 Task: Add a signature Jerry Evans containing With gratitude and sincere wishes, Jerry Evans to email address softage.5@softage.net and add a label Student organizations
Action: Mouse moved to (1050, 61)
Screenshot: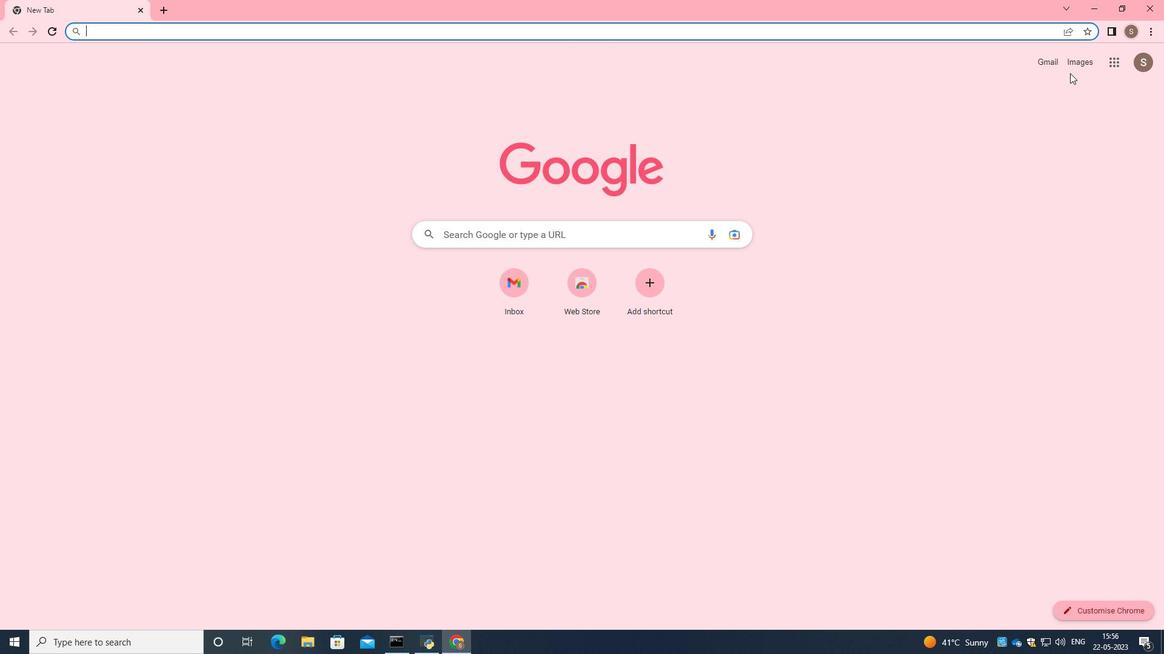 
Action: Mouse pressed left at (1050, 61)
Screenshot: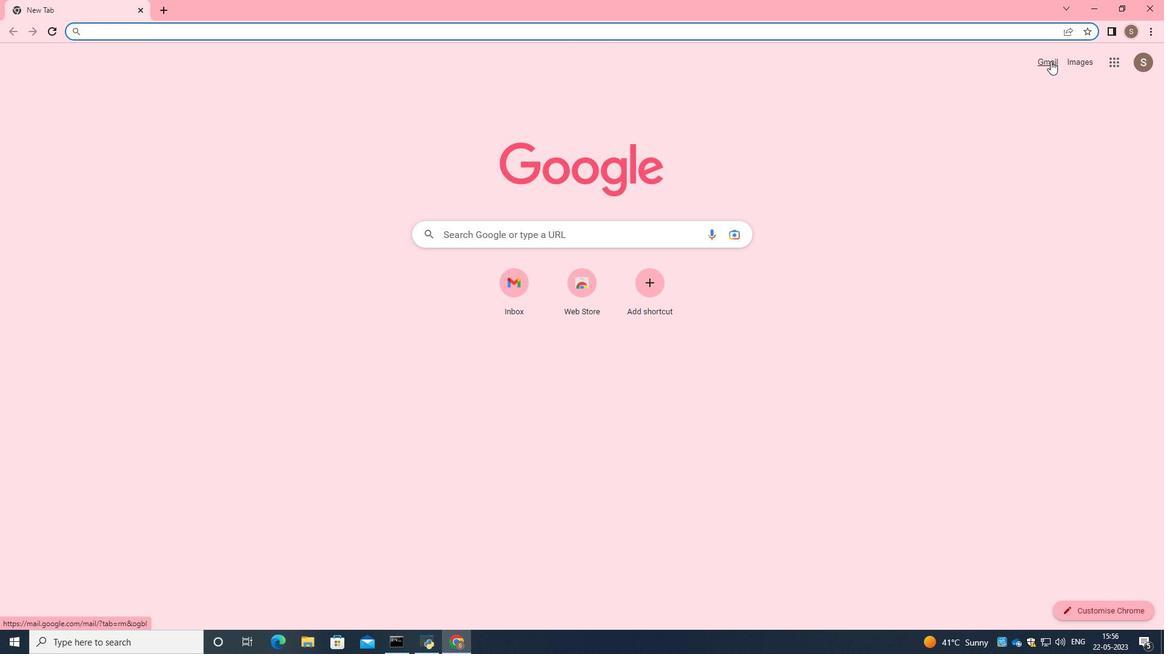 
Action: Mouse moved to (1024, 86)
Screenshot: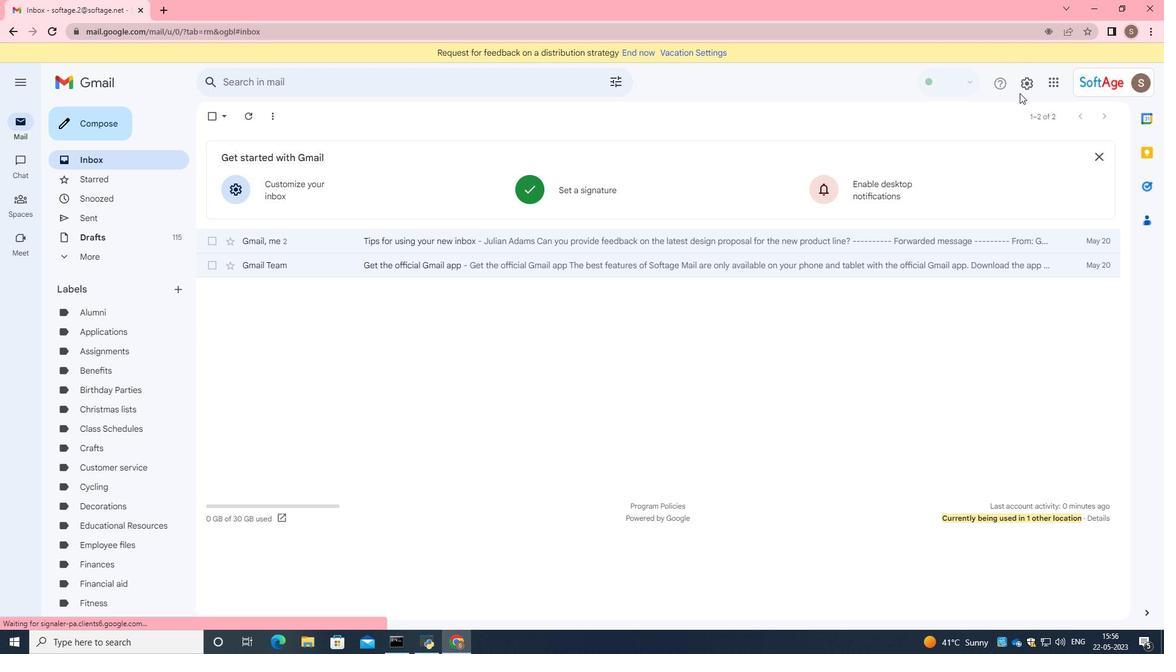 
Action: Mouse pressed left at (1024, 86)
Screenshot: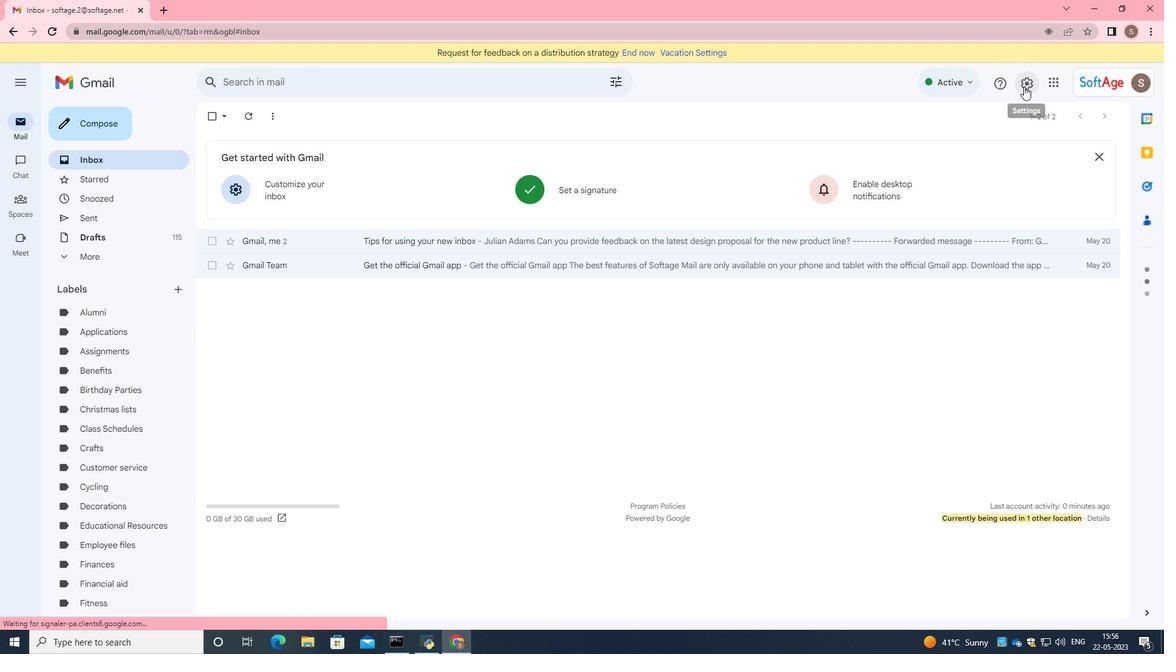 
Action: Mouse moved to (1008, 147)
Screenshot: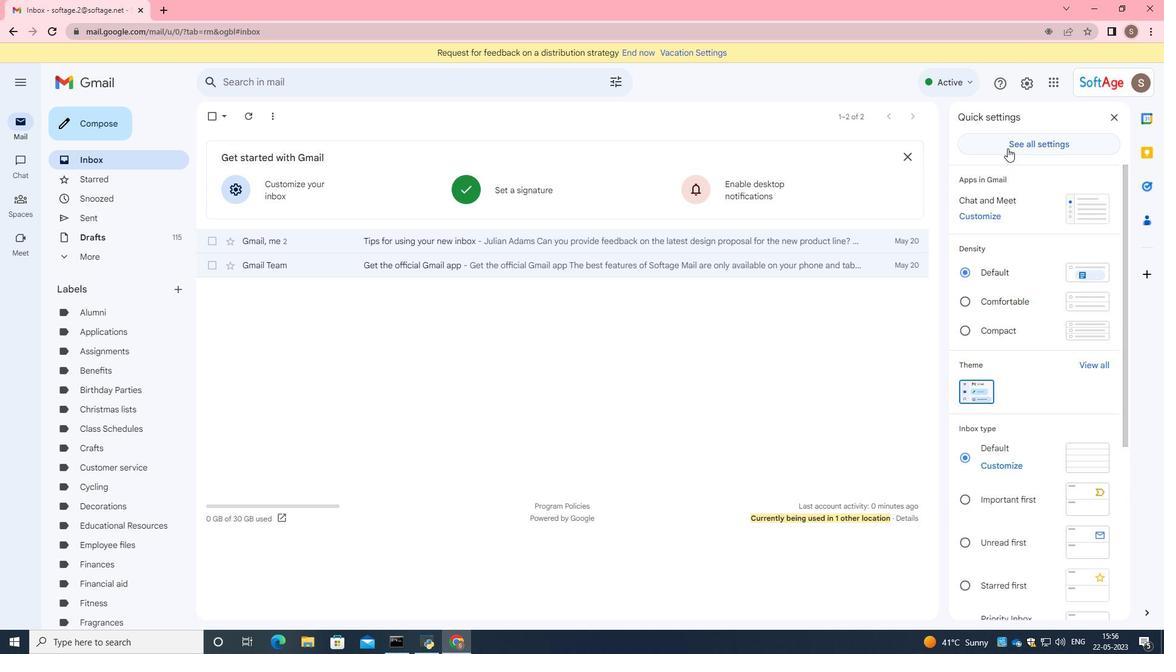 
Action: Mouse pressed left at (1008, 147)
Screenshot: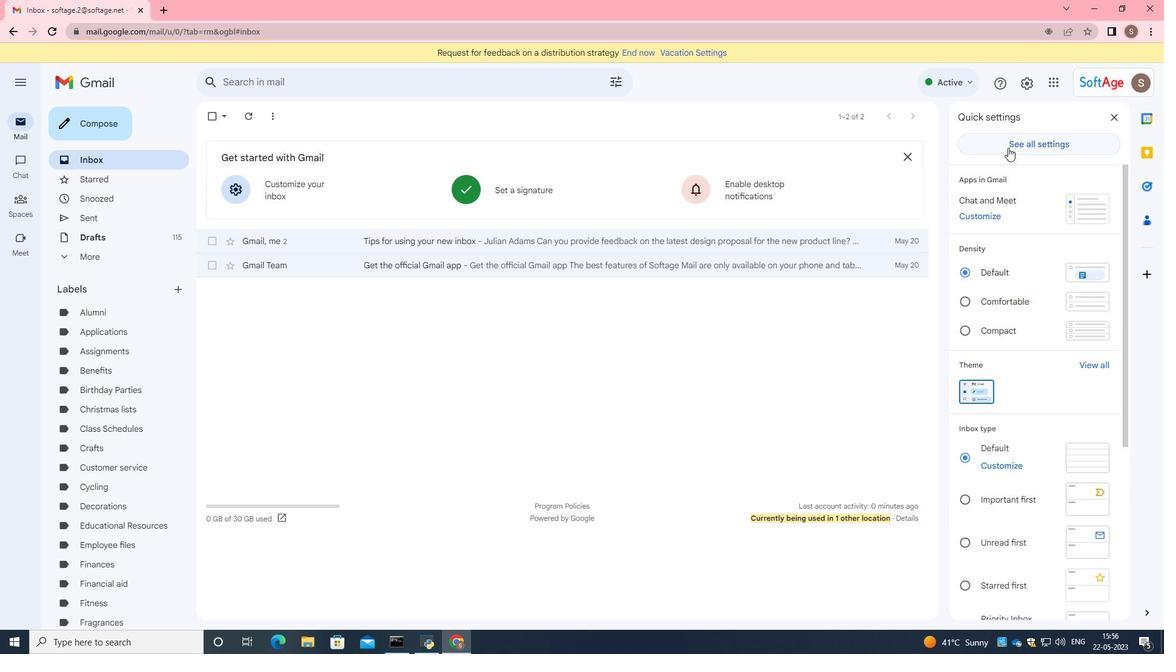 
Action: Mouse moved to (612, 265)
Screenshot: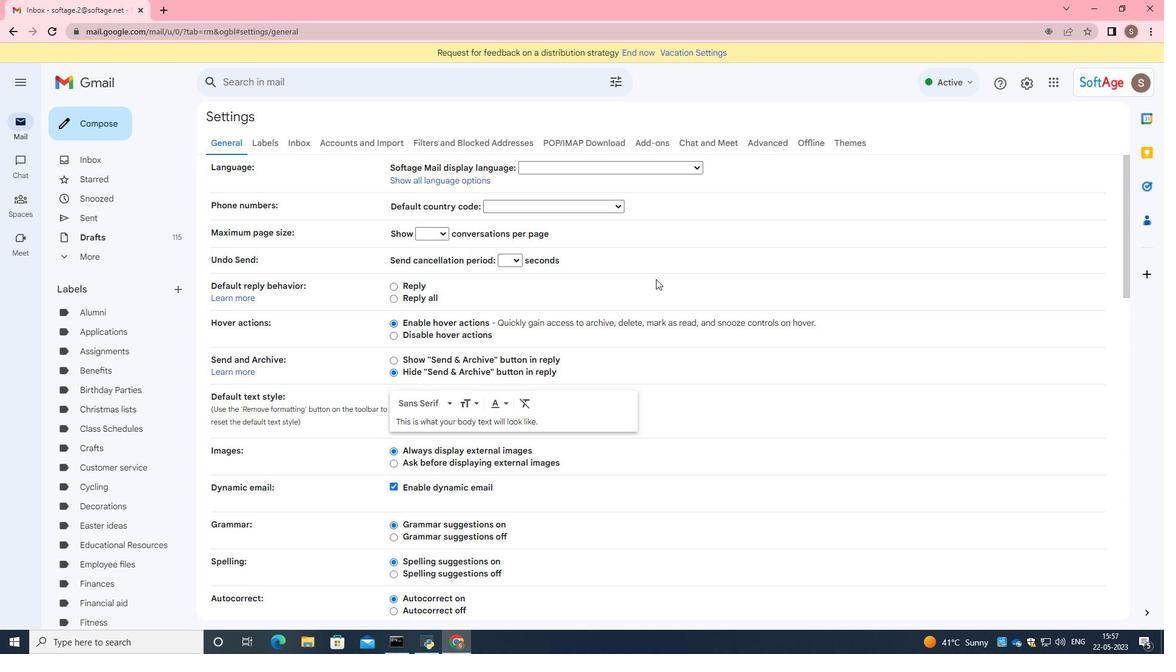 
Action: Mouse scrolled (612, 264) with delta (0, 0)
Screenshot: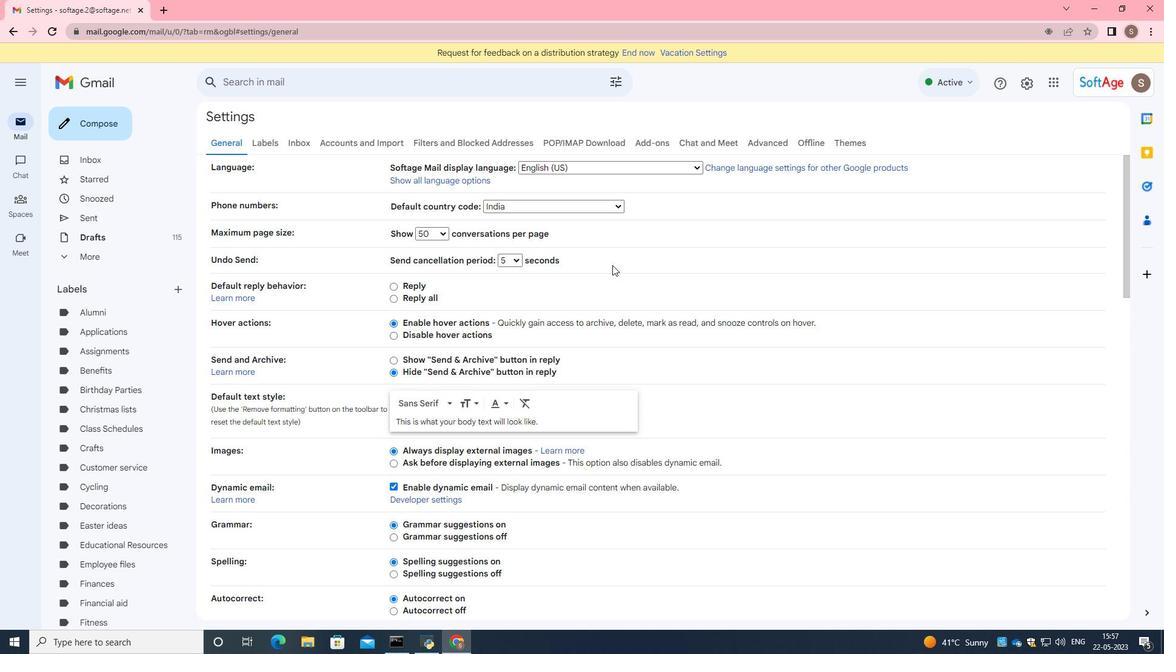 
Action: Mouse scrolled (612, 264) with delta (0, 0)
Screenshot: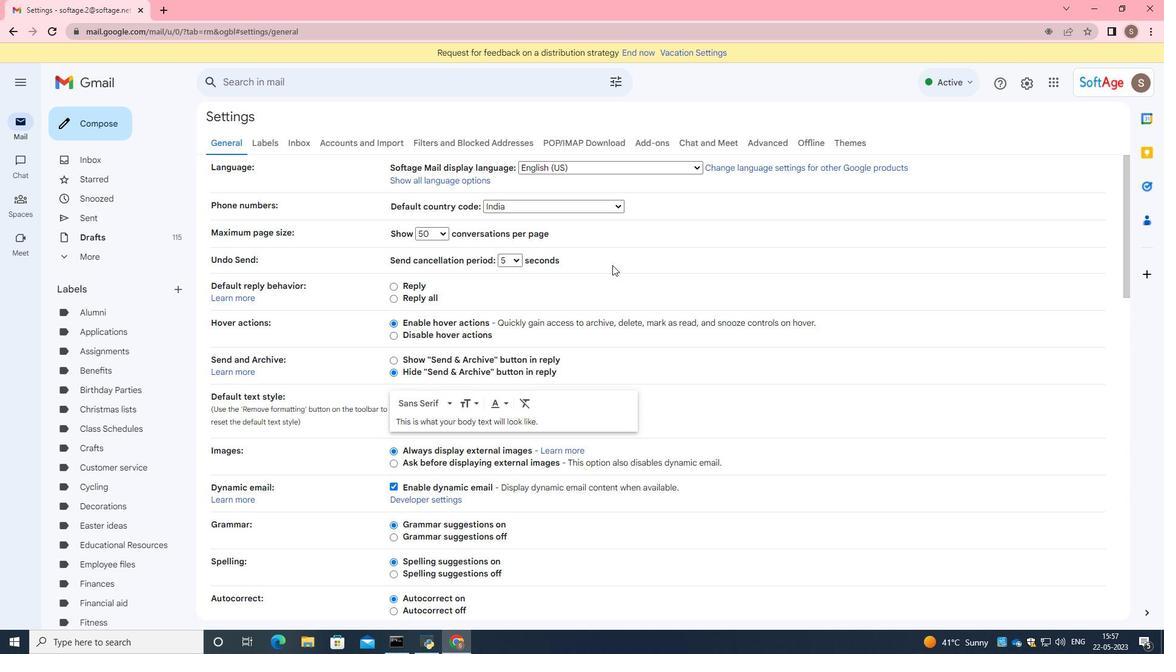 
Action: Mouse scrolled (612, 264) with delta (0, 0)
Screenshot: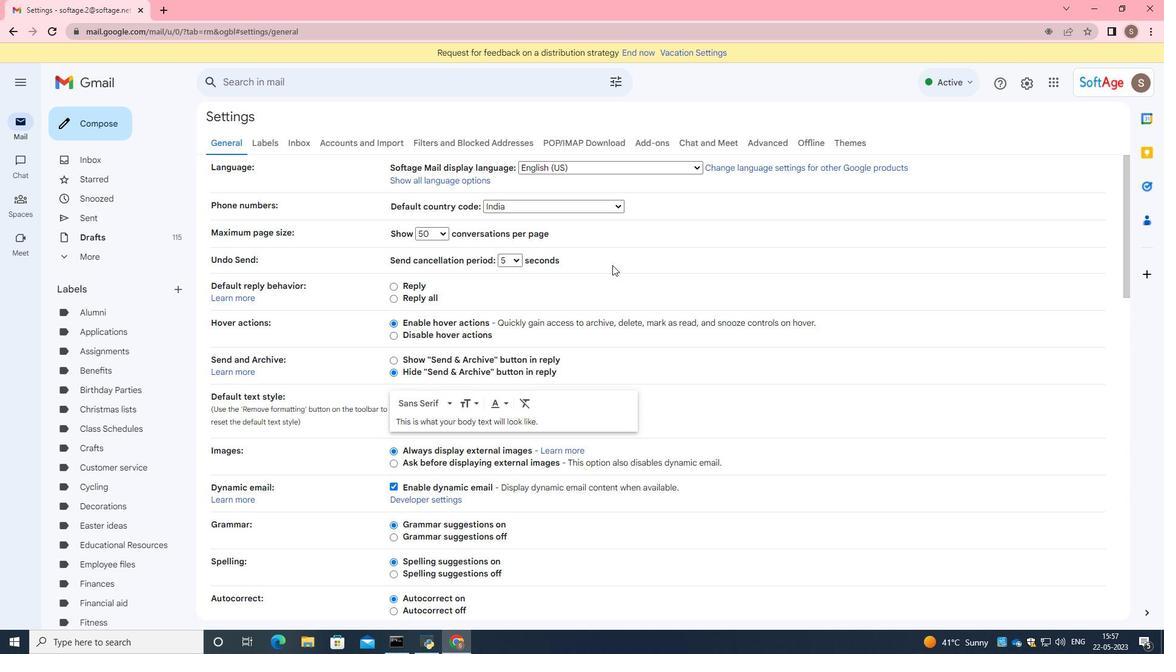 
Action: Mouse moved to (612, 264)
Screenshot: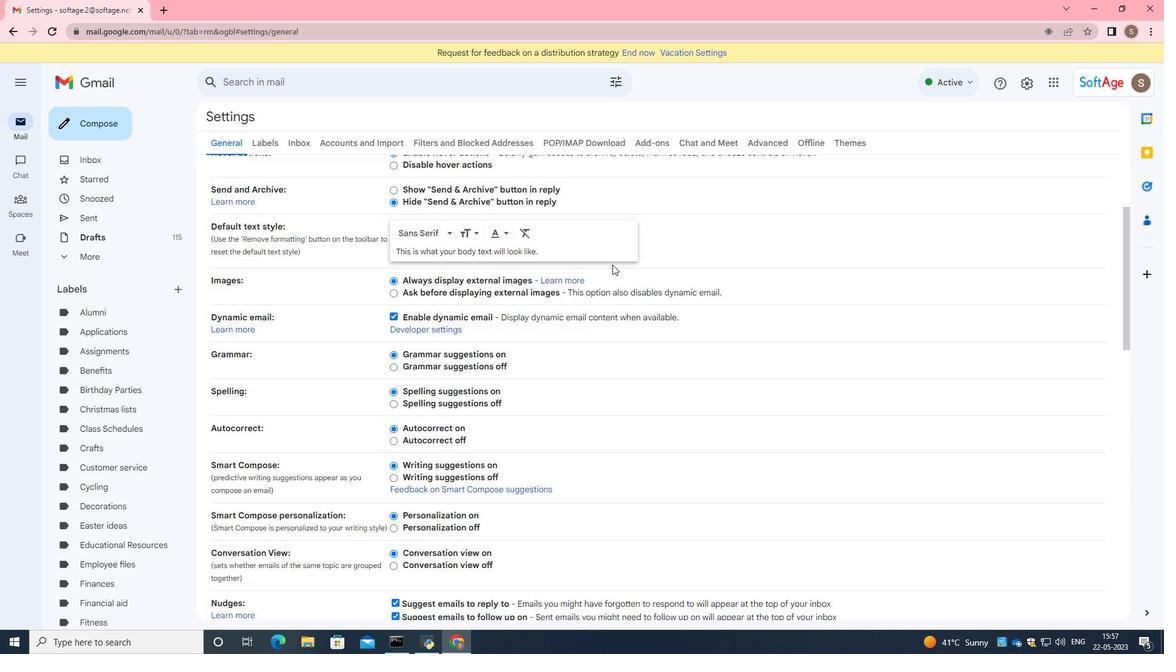
Action: Mouse scrolled (612, 264) with delta (0, 0)
Screenshot: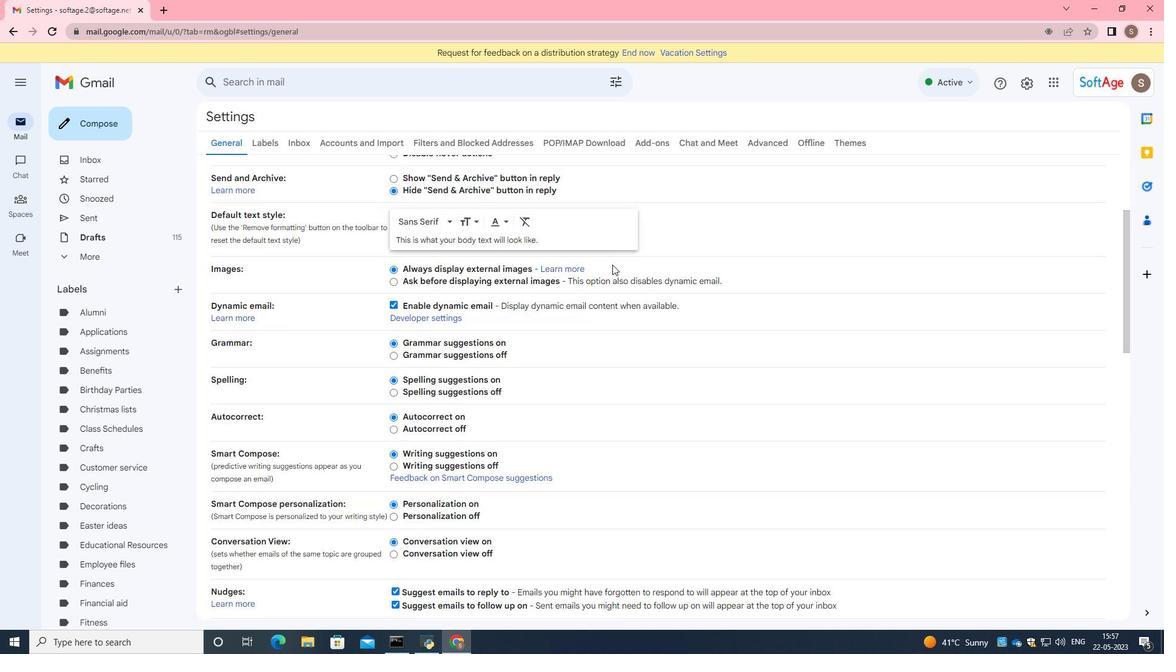 
Action: Mouse scrolled (612, 264) with delta (0, 0)
Screenshot: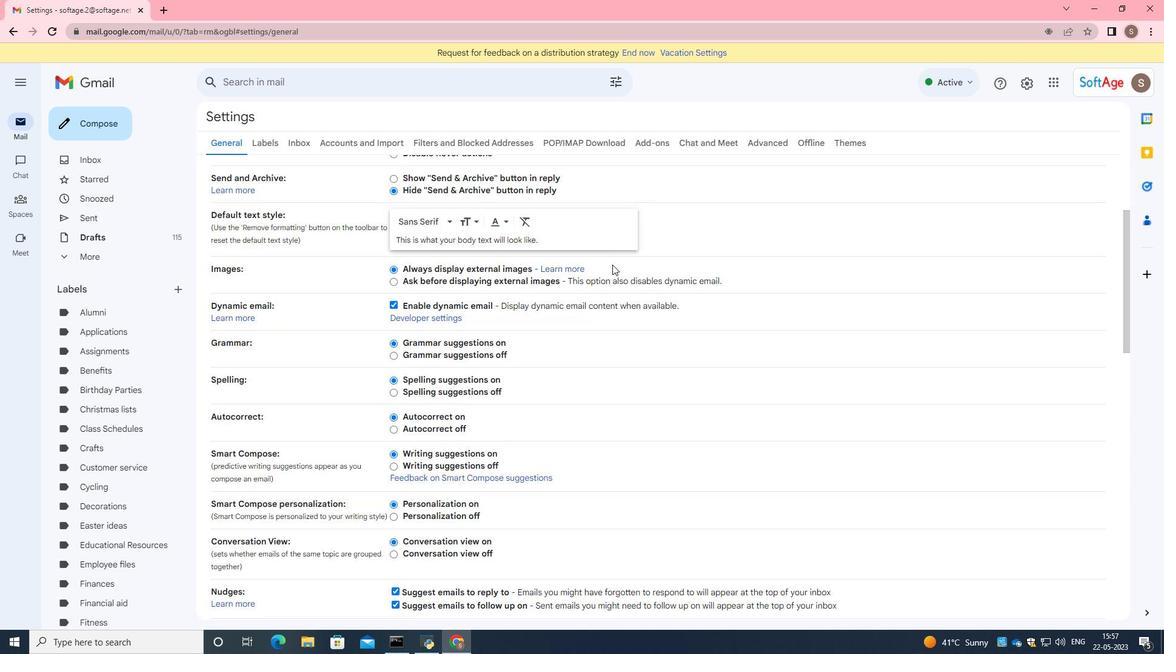 
Action: Mouse scrolled (612, 264) with delta (0, 0)
Screenshot: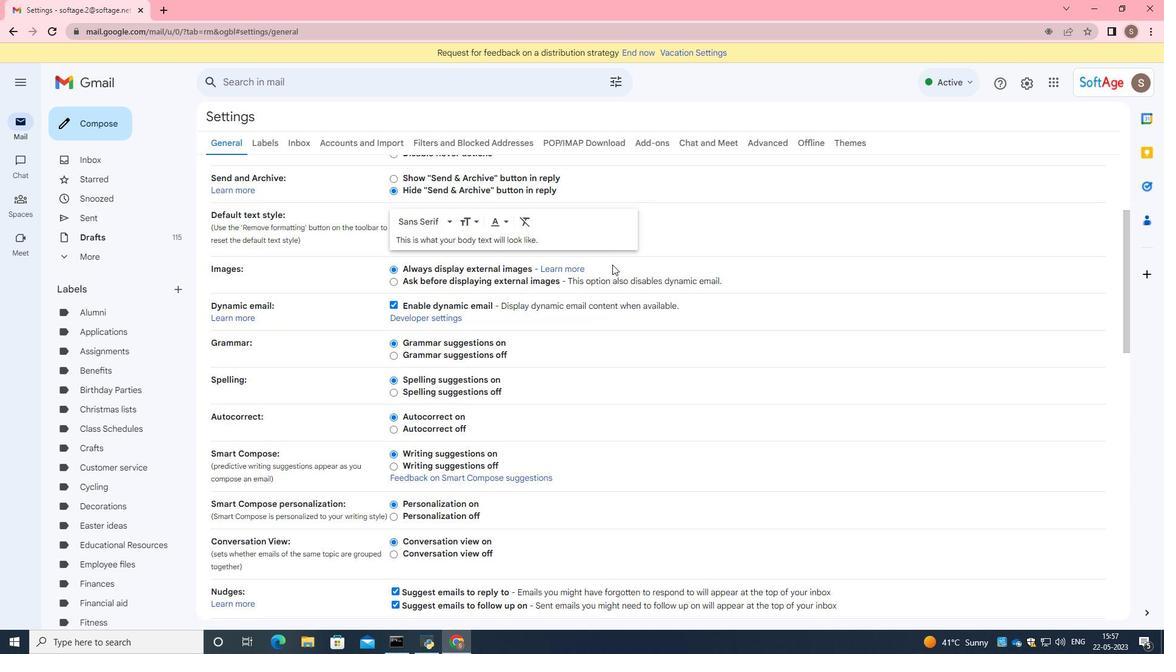 
Action: Mouse scrolled (612, 264) with delta (0, 0)
Screenshot: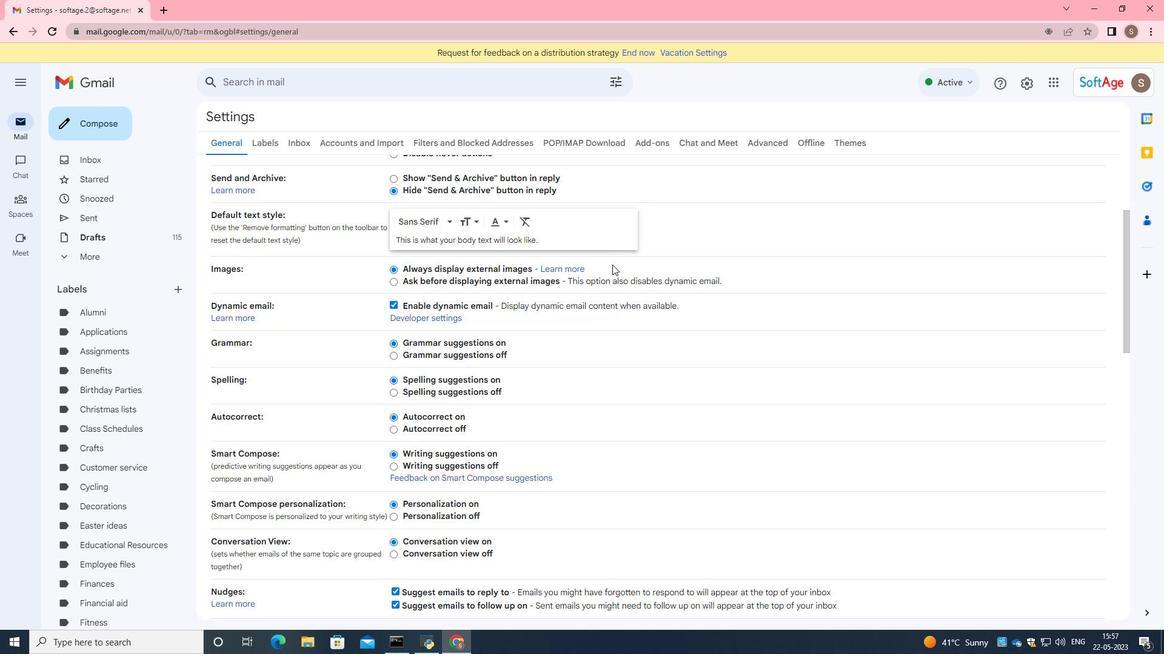 
Action: Mouse scrolled (612, 264) with delta (0, 0)
Screenshot: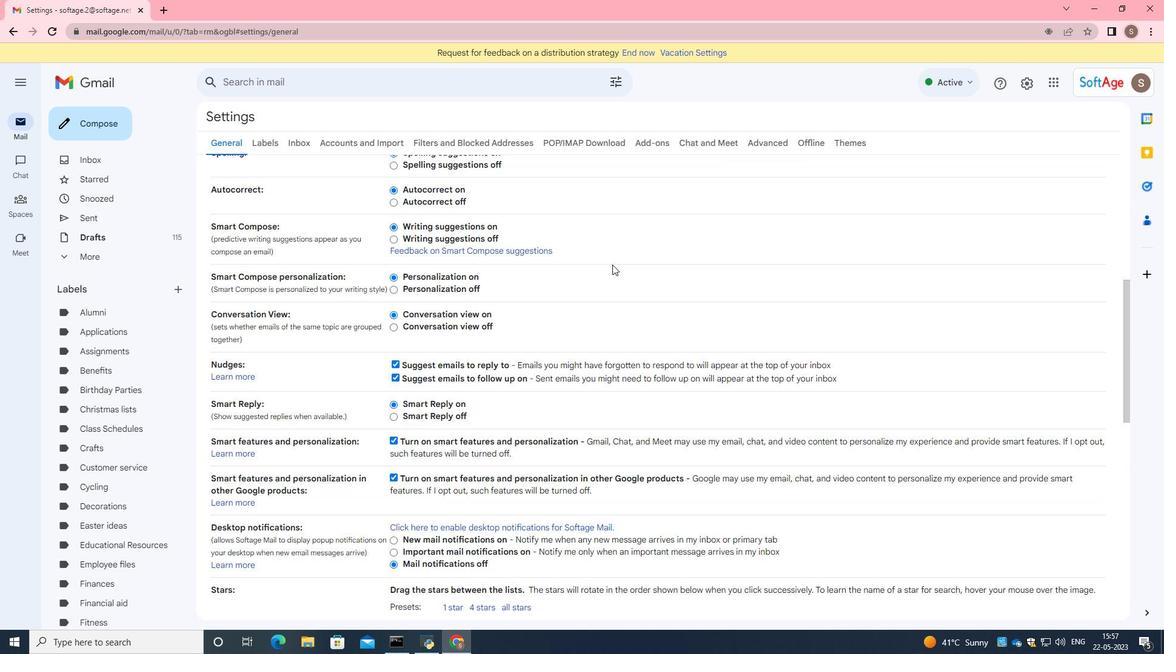 
Action: Mouse moved to (612, 264)
Screenshot: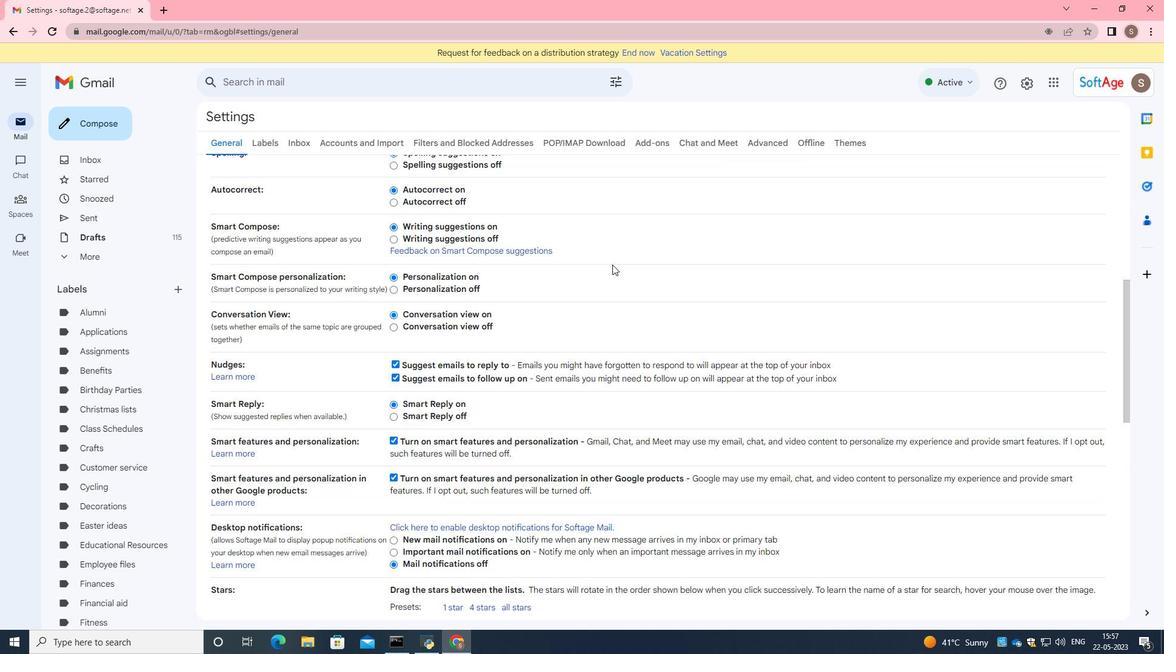 
Action: Mouse scrolled (612, 264) with delta (0, 0)
Screenshot: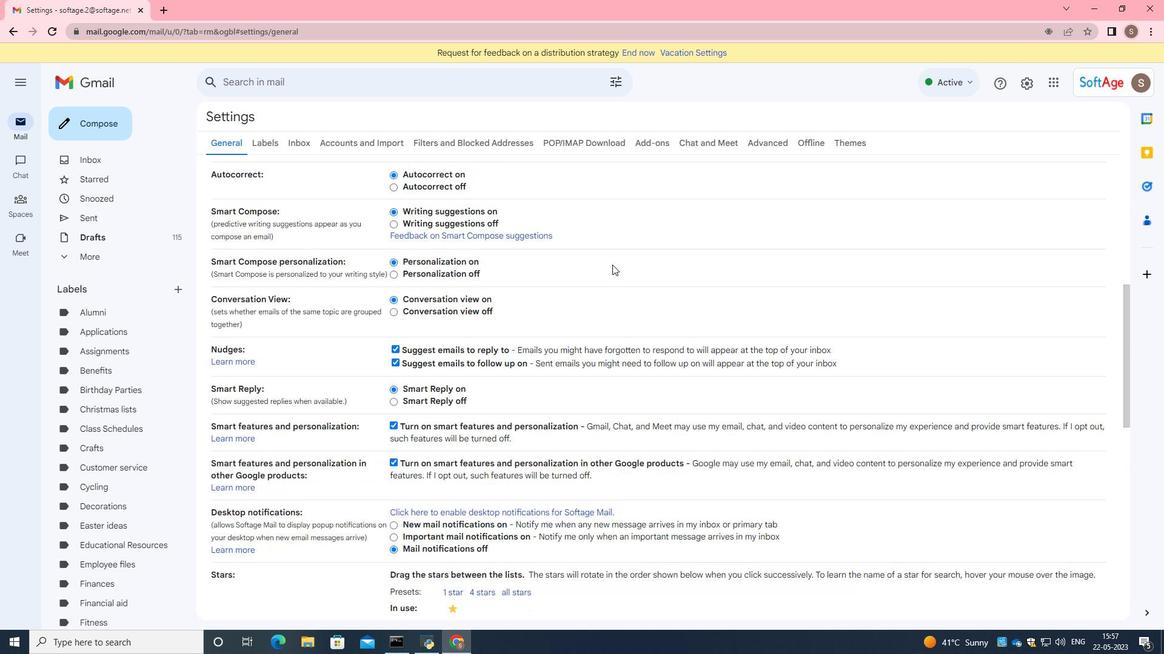 
Action: Mouse moved to (612, 266)
Screenshot: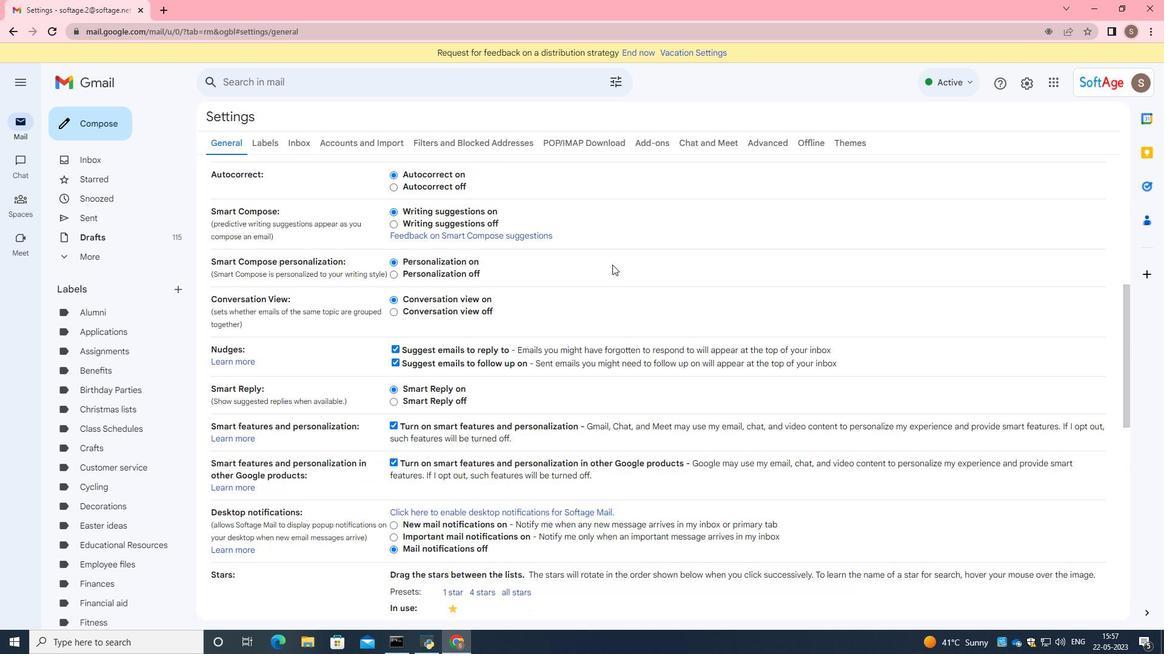 
Action: Mouse scrolled (612, 265) with delta (0, 0)
Screenshot: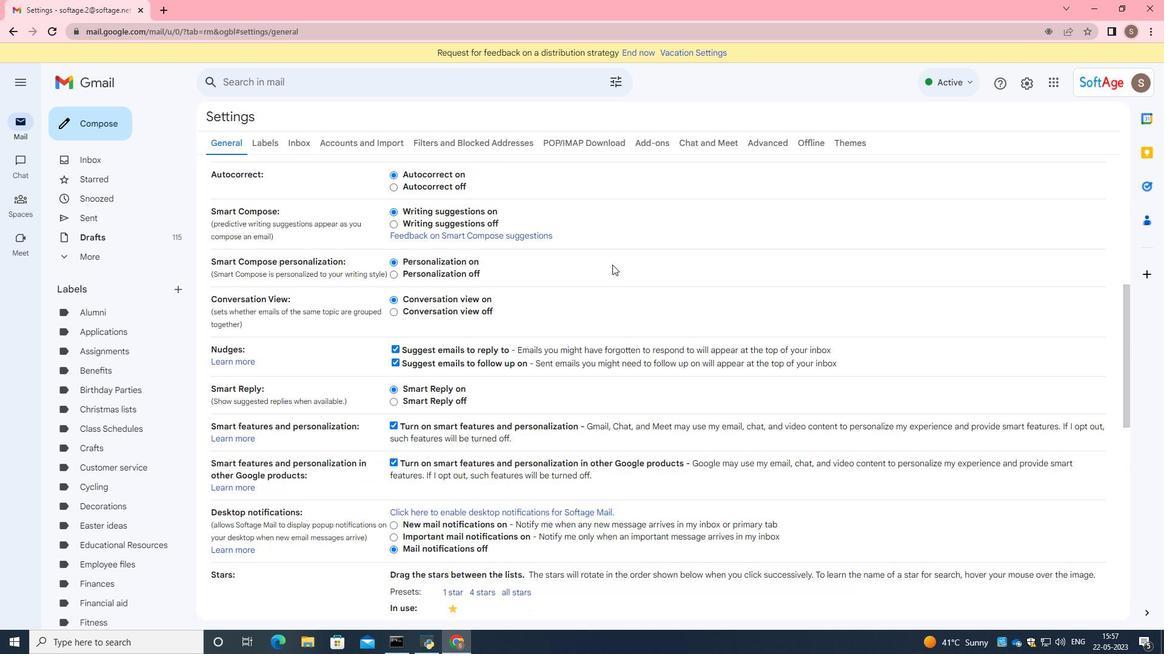 
Action: Mouse moved to (612, 266)
Screenshot: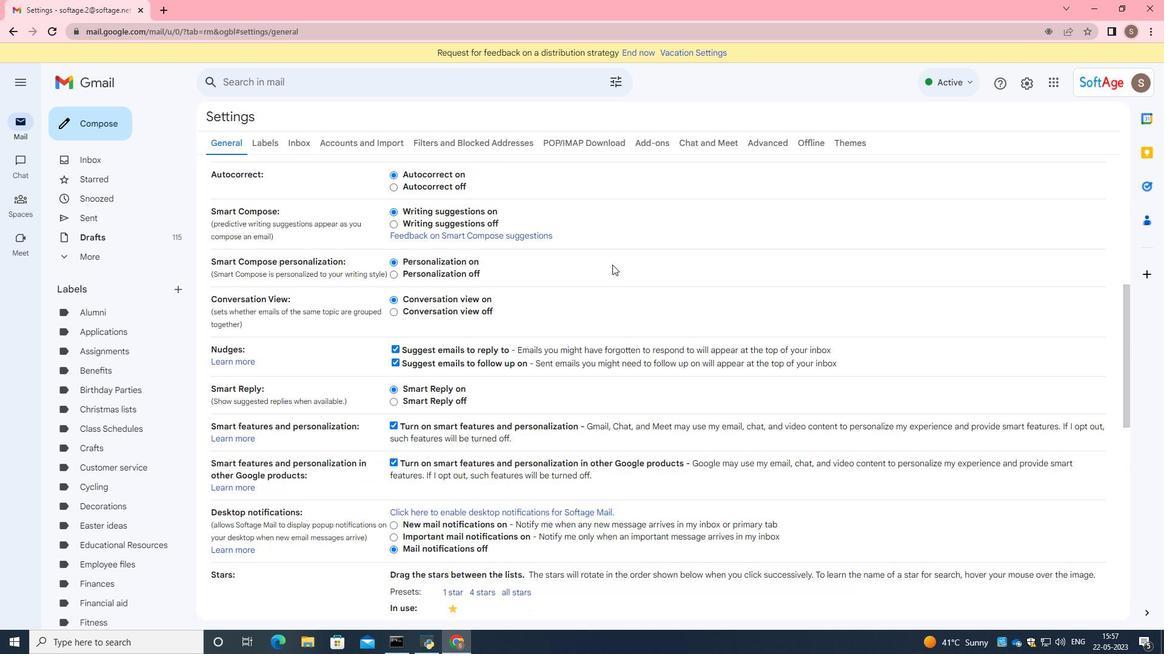 
Action: Mouse scrolled (612, 265) with delta (0, 0)
Screenshot: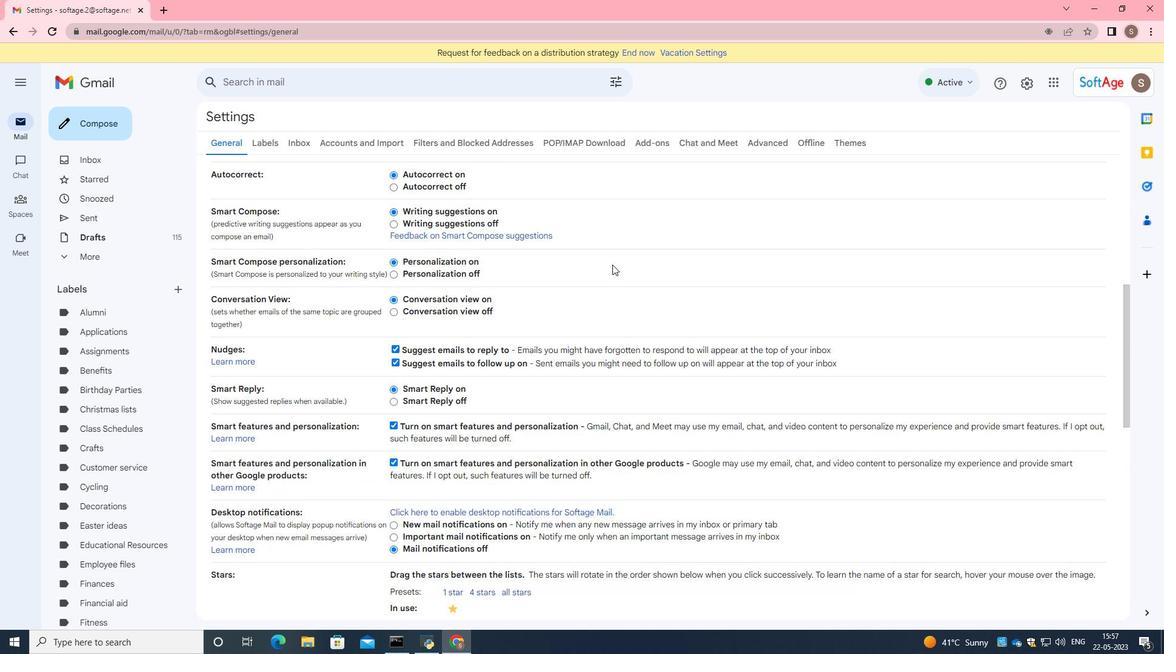 
Action: Mouse scrolled (612, 265) with delta (0, 0)
Screenshot: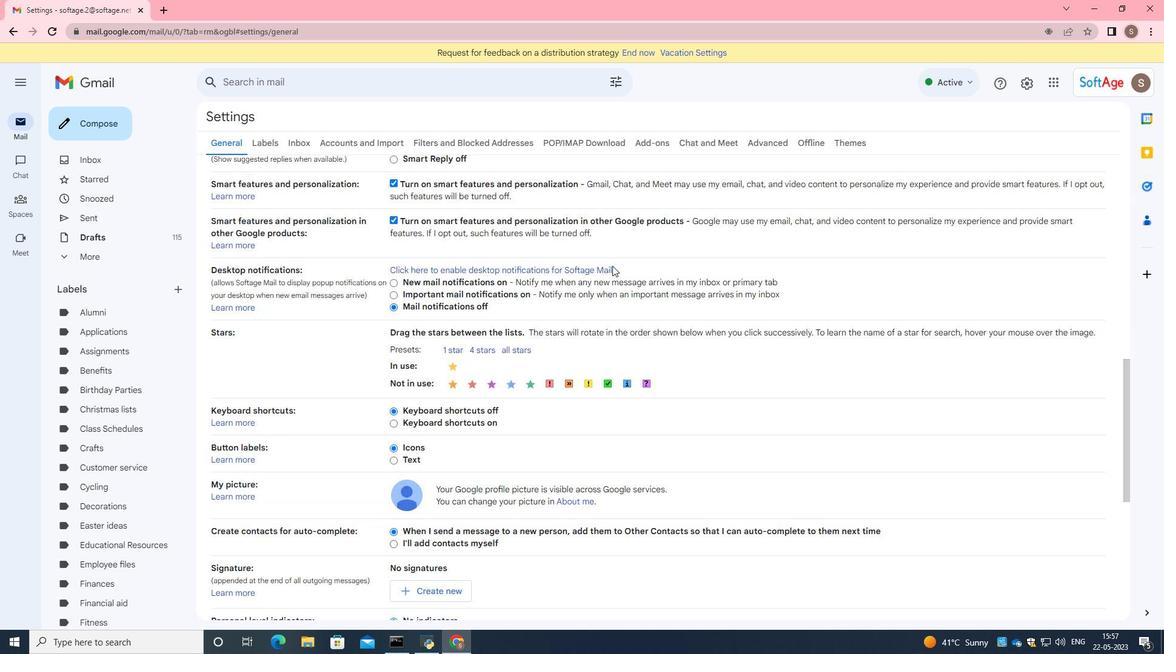 
Action: Mouse scrolled (612, 265) with delta (0, 0)
Screenshot: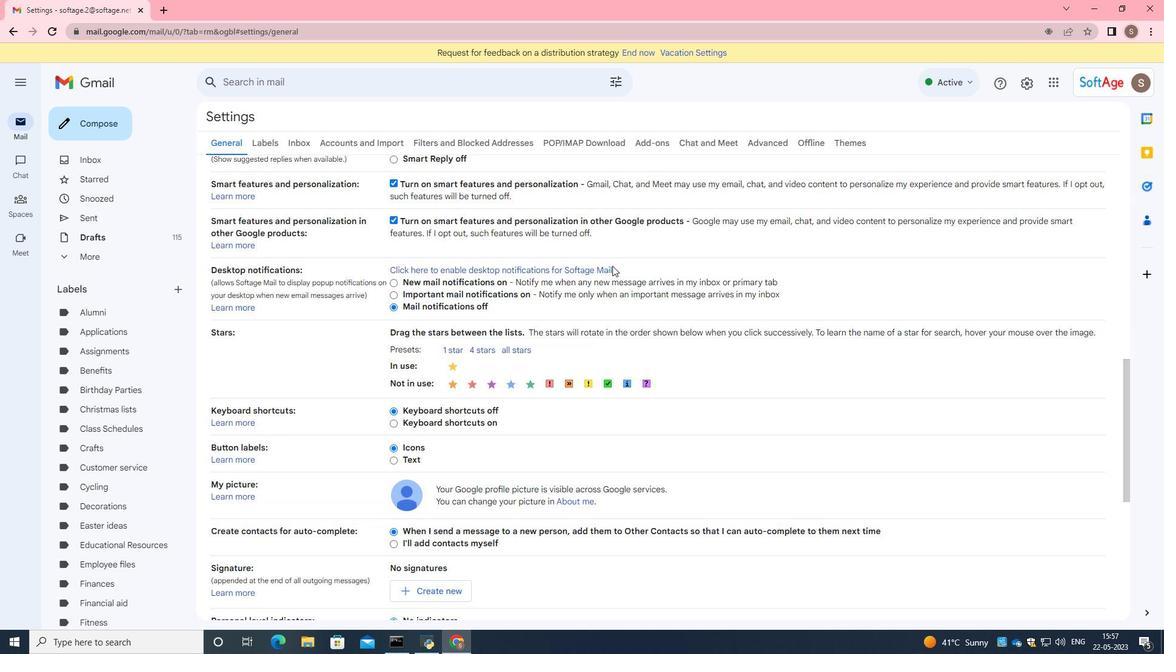 
Action: Mouse scrolled (612, 265) with delta (0, 0)
Screenshot: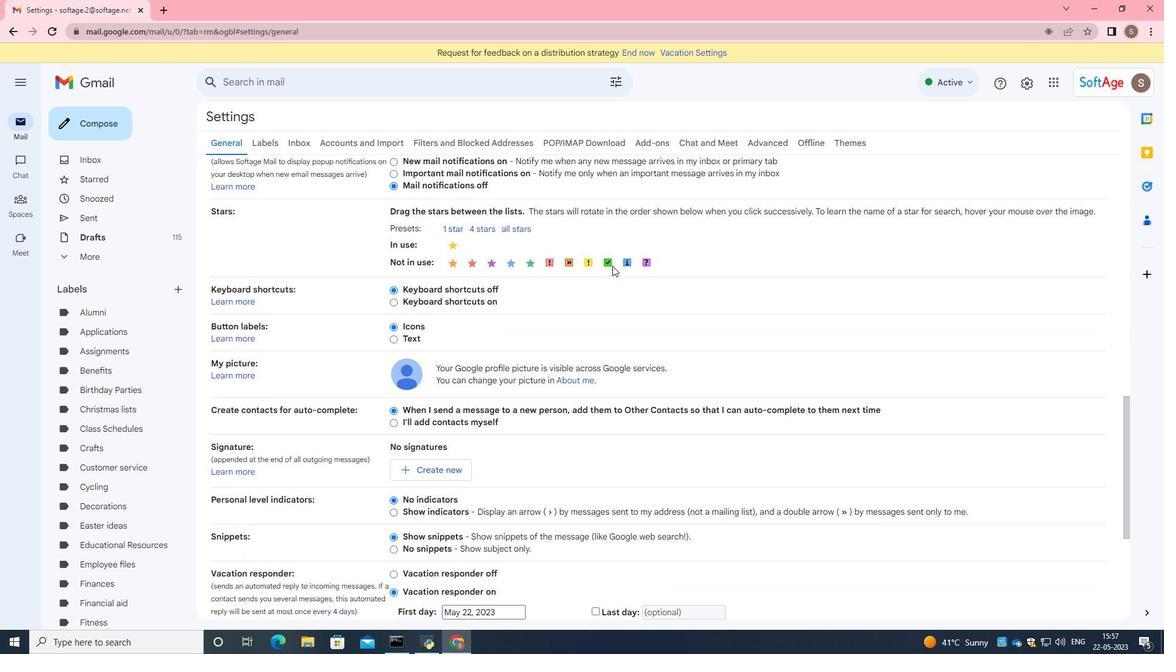 
Action: Mouse moved to (419, 413)
Screenshot: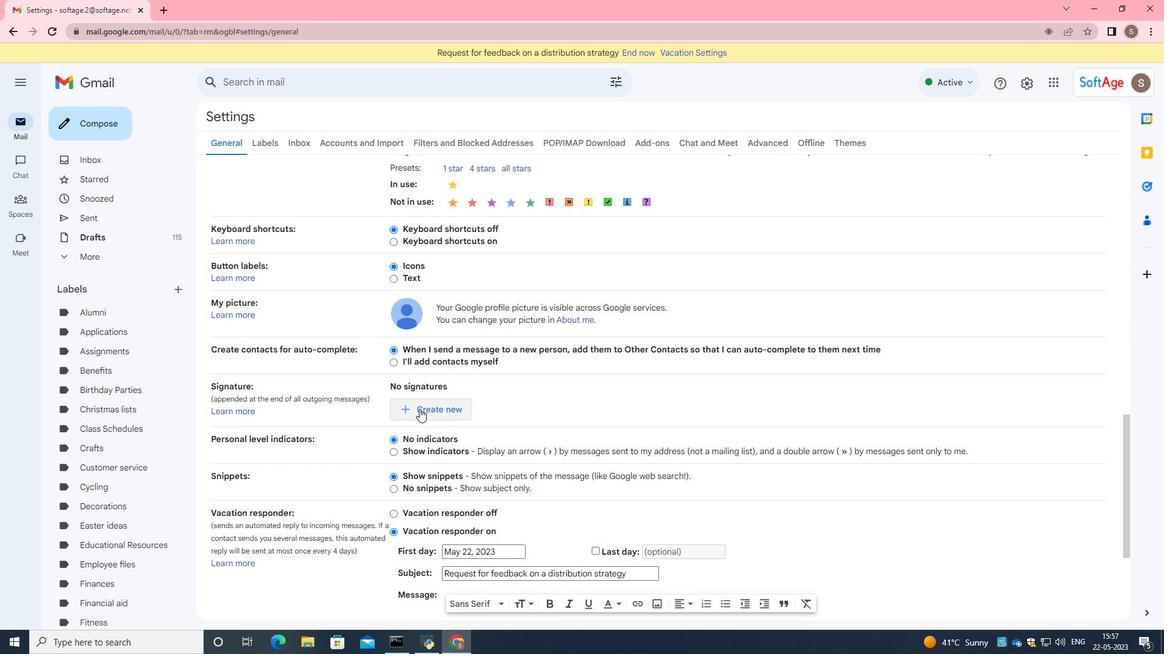 
Action: Mouse pressed left at (419, 413)
Screenshot: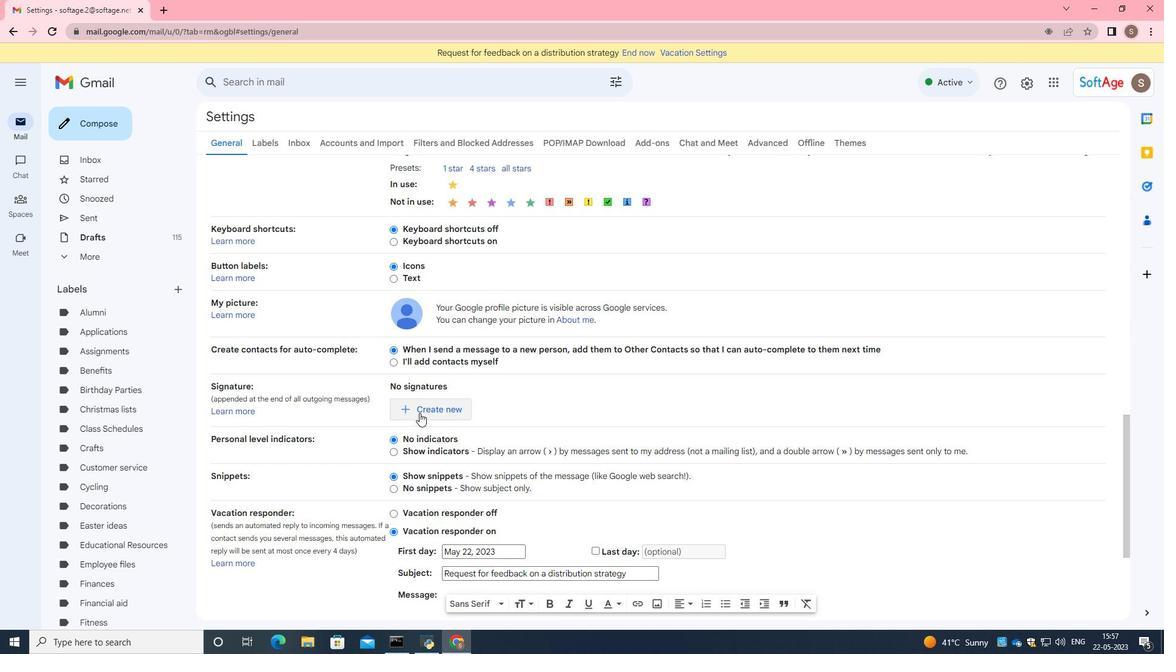 
Action: Mouse moved to (515, 329)
Screenshot: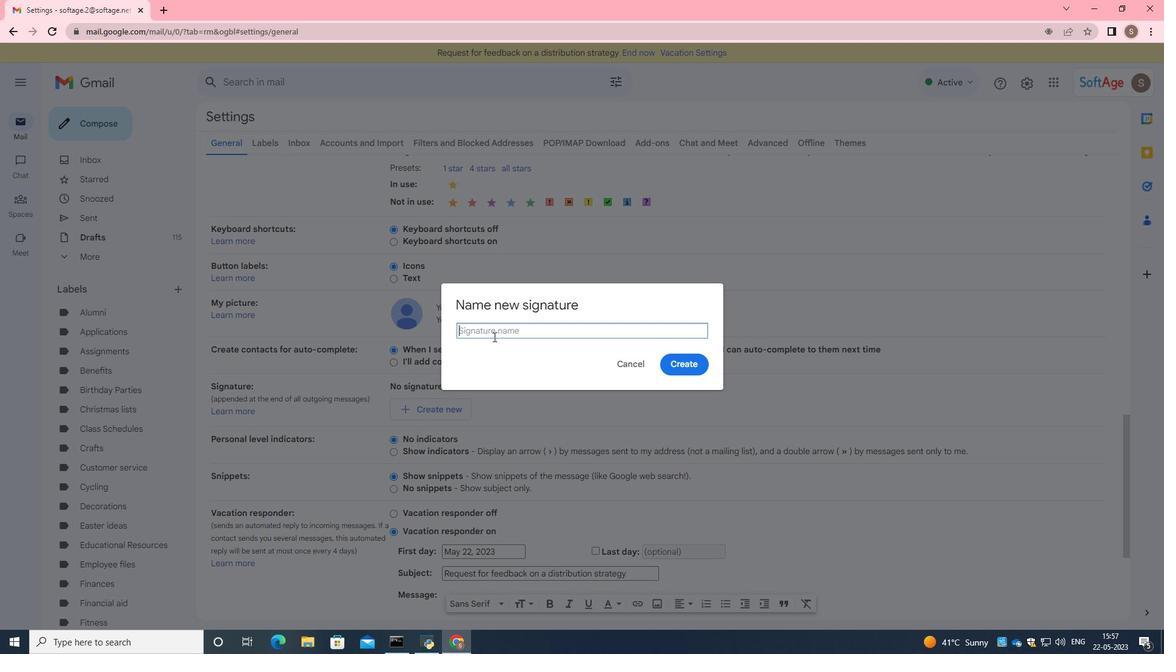 
Action: Key pressed <Key.caps_lock>J<Key.caps_lock>erry<Key.space><Key.caps_lock>E<Key.caps_lock>vans
Screenshot: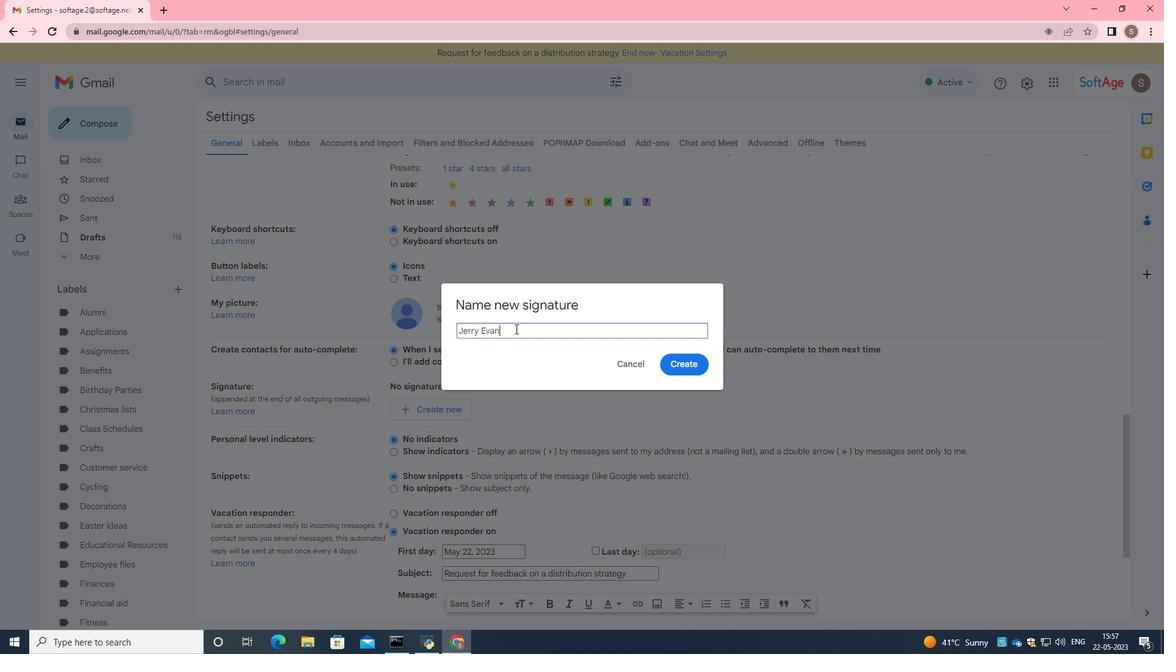 
Action: Mouse moved to (674, 369)
Screenshot: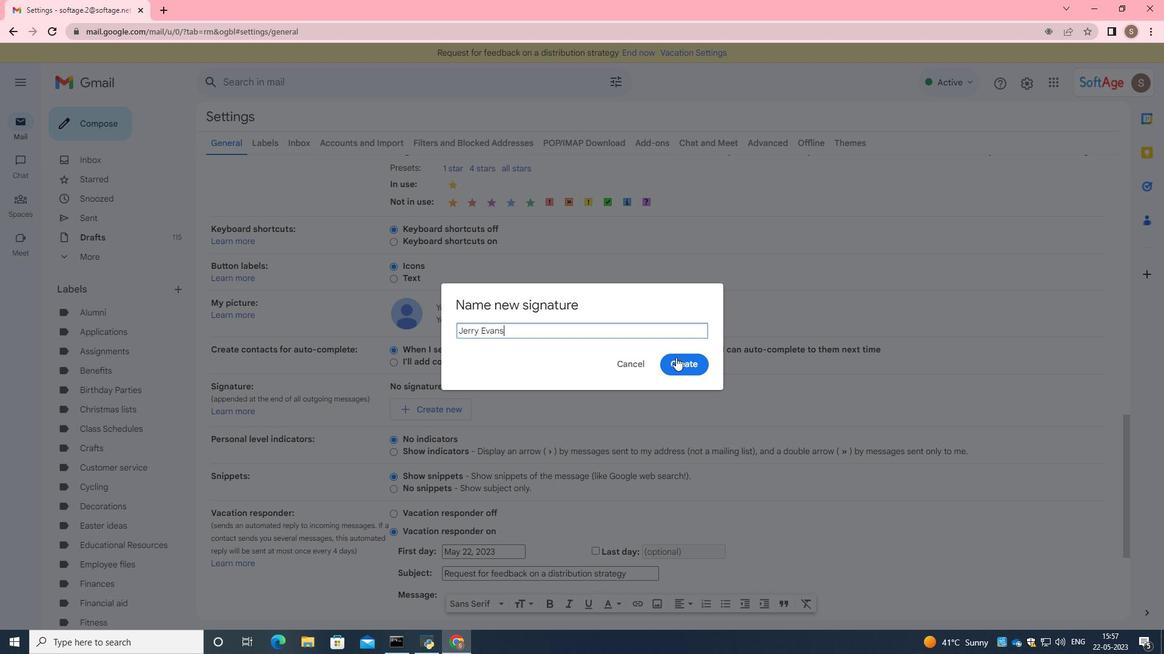 
Action: Mouse pressed left at (674, 369)
Screenshot: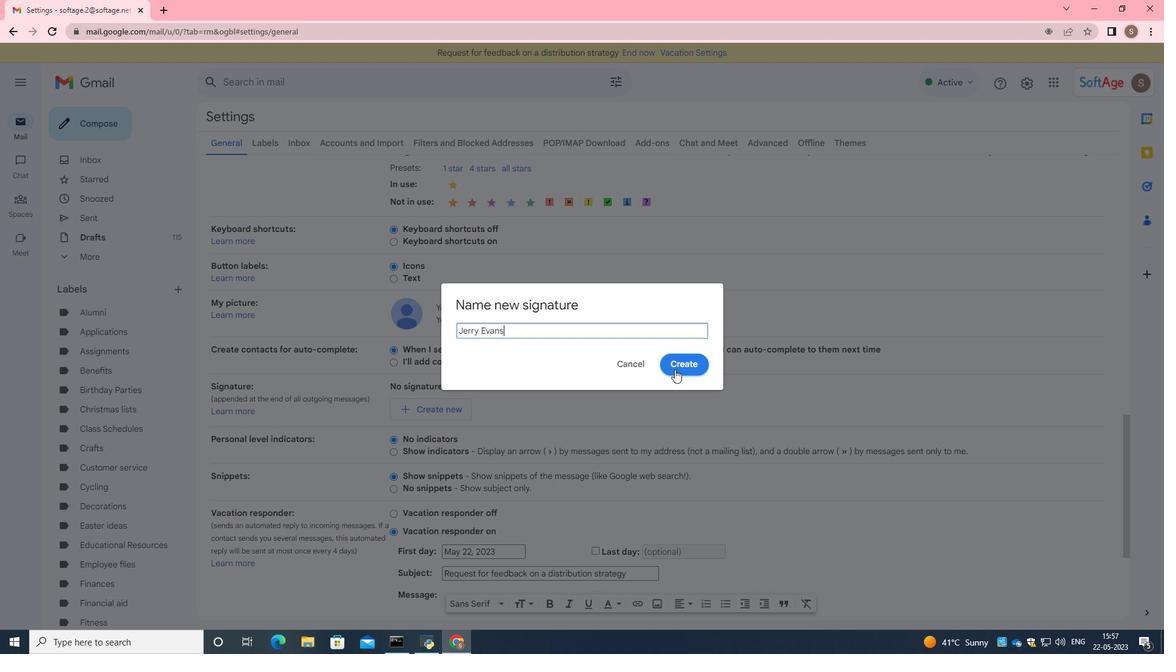 
Action: Mouse moved to (576, 406)
Screenshot: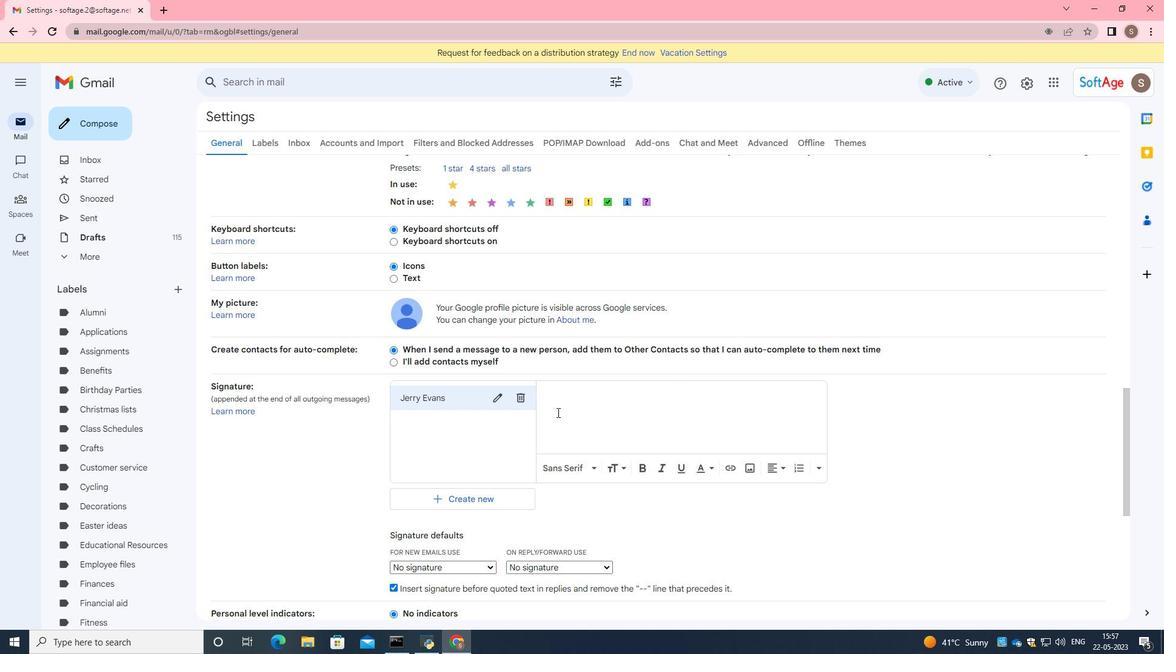 
Action: Mouse pressed left at (576, 406)
Screenshot: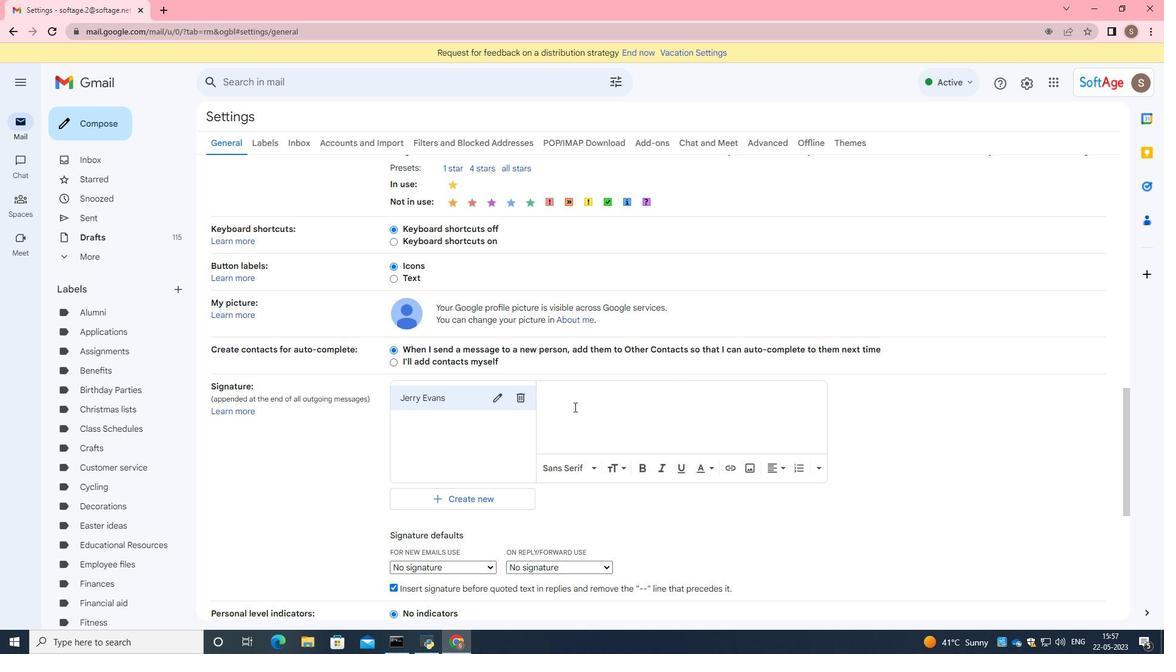 
Action: Key pressed gratitude<Key.space>and<Key.space>sins<Key.backspace>cere<Key.space><Key.caps_lock><Key.caps_lock>wishes,<Key.enter><Key.caps_lock>J<Key.caps_lock>erry<Key.space><Key.caps_lock>E<Key.caps_lock>vans
Screenshot: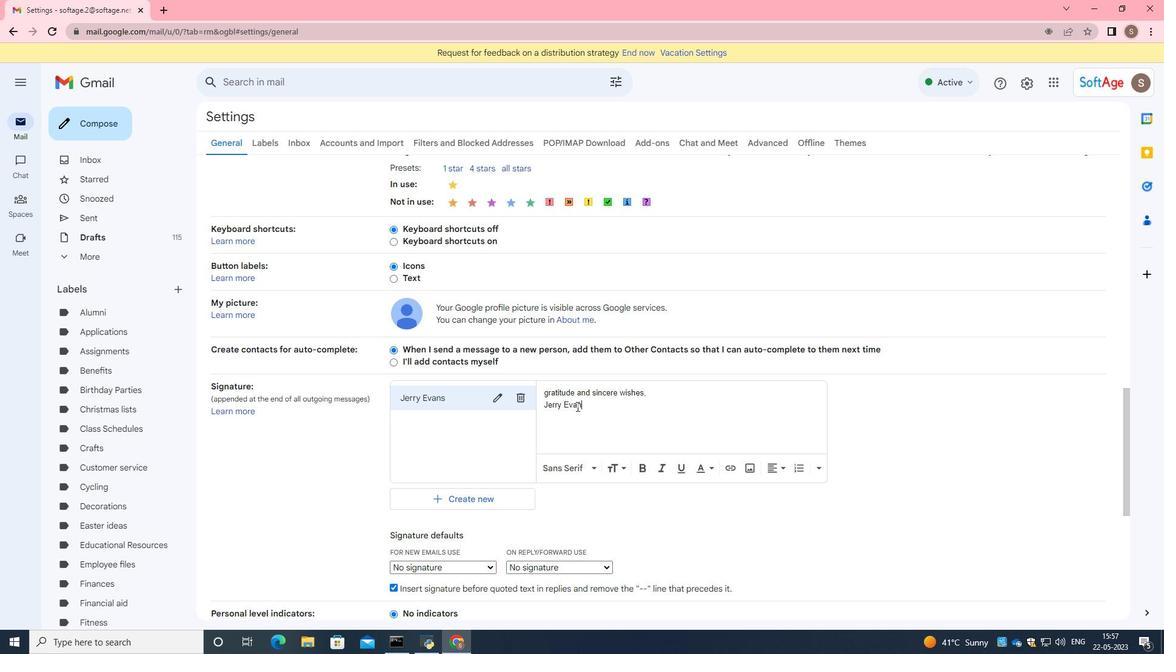 
Action: Mouse moved to (500, 406)
Screenshot: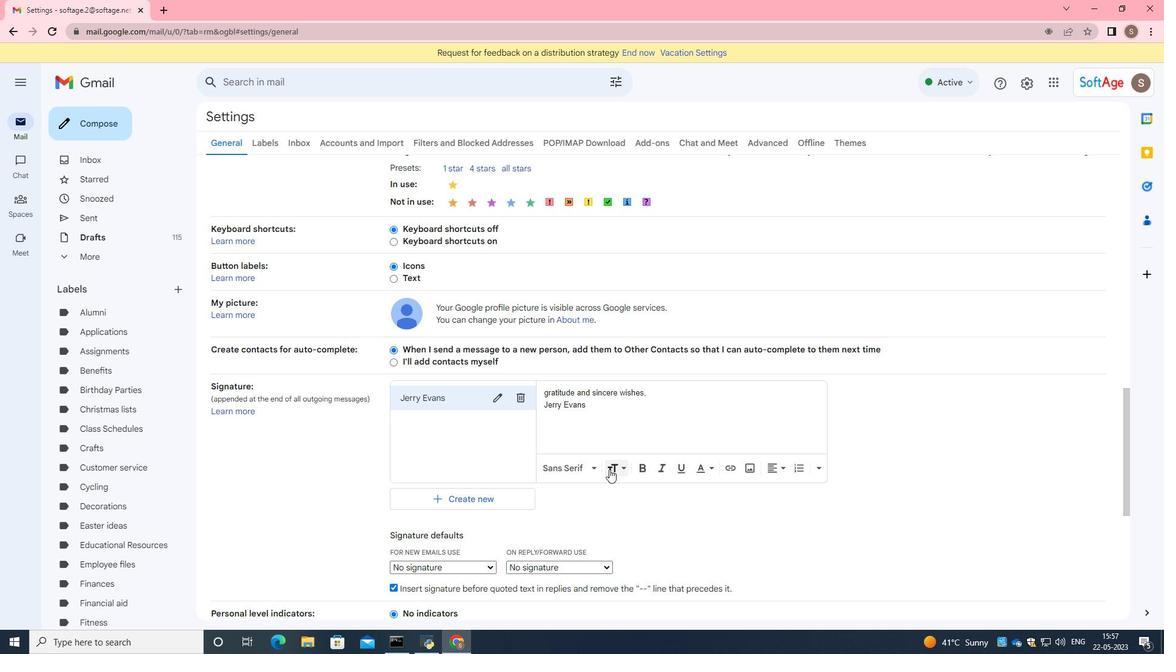 
Action: Mouse scrolled (500, 406) with delta (0, 0)
Screenshot: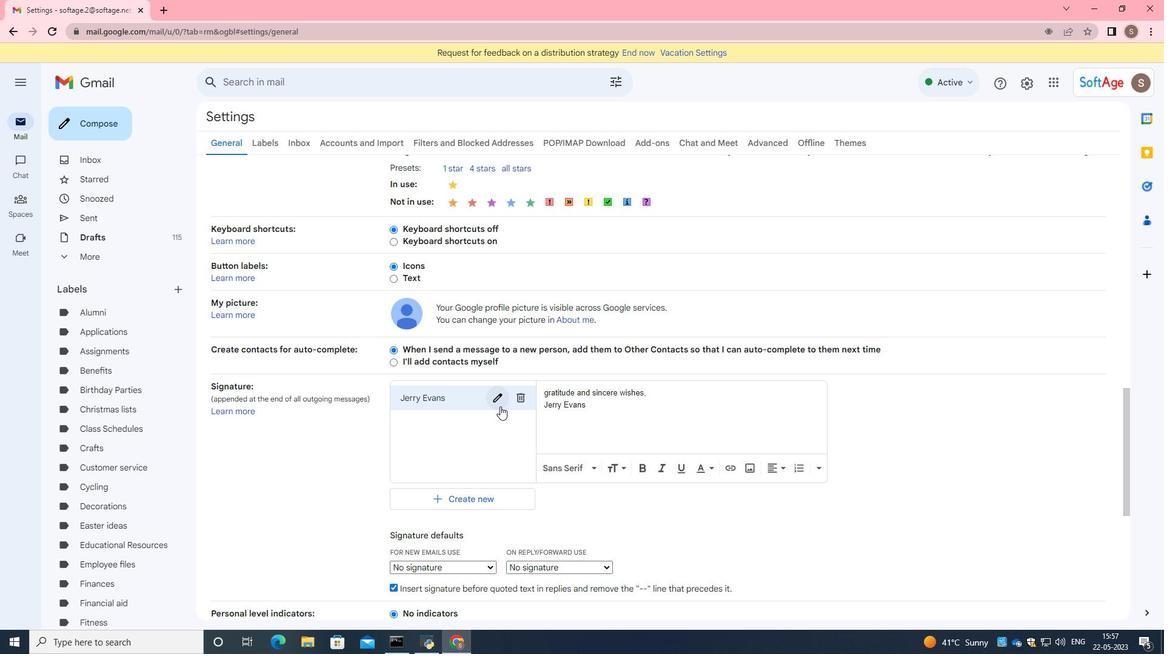
Action: Mouse scrolled (500, 406) with delta (0, 0)
Screenshot: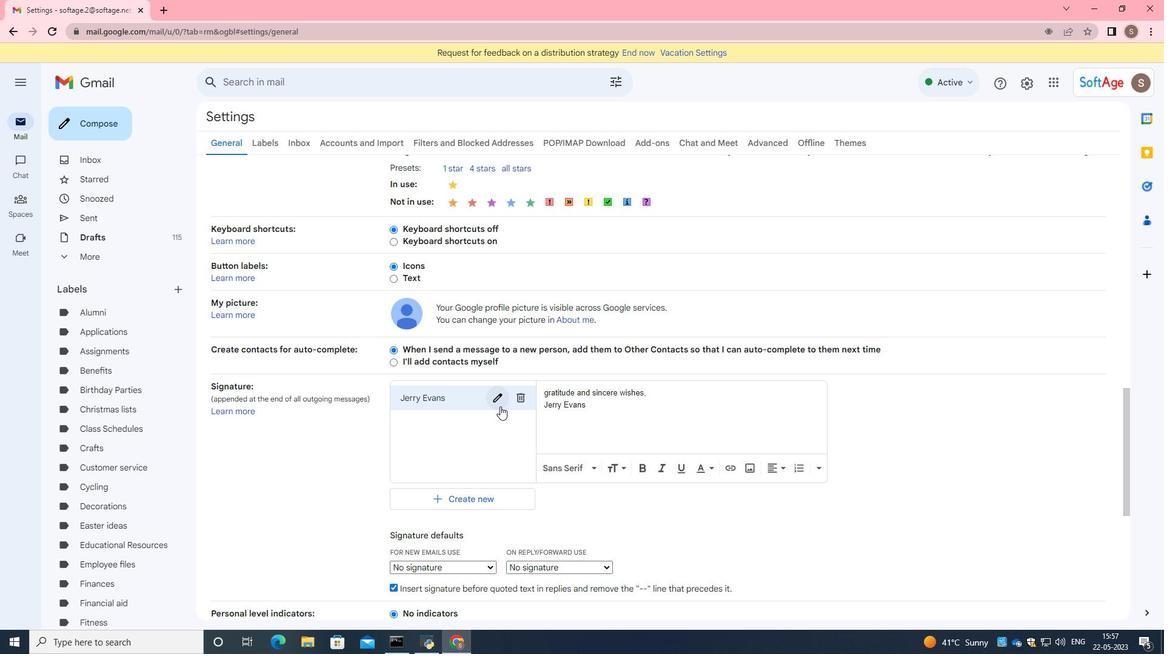 
Action: Mouse scrolled (500, 406) with delta (0, 0)
Screenshot: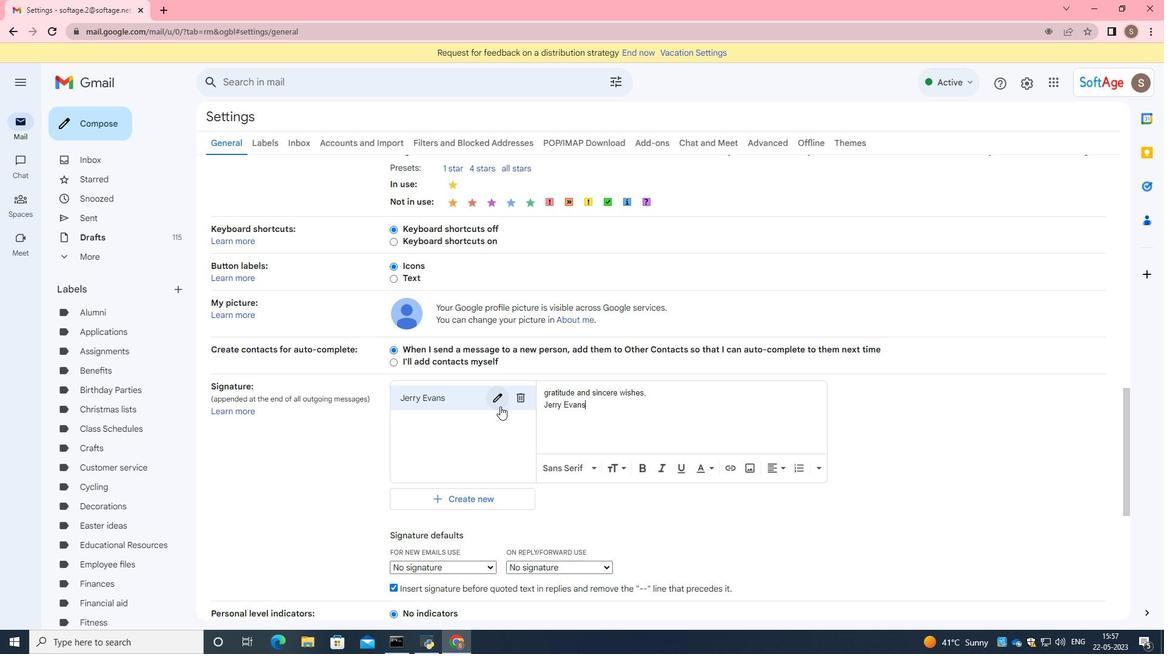 
Action: Mouse scrolled (500, 406) with delta (0, 0)
Screenshot: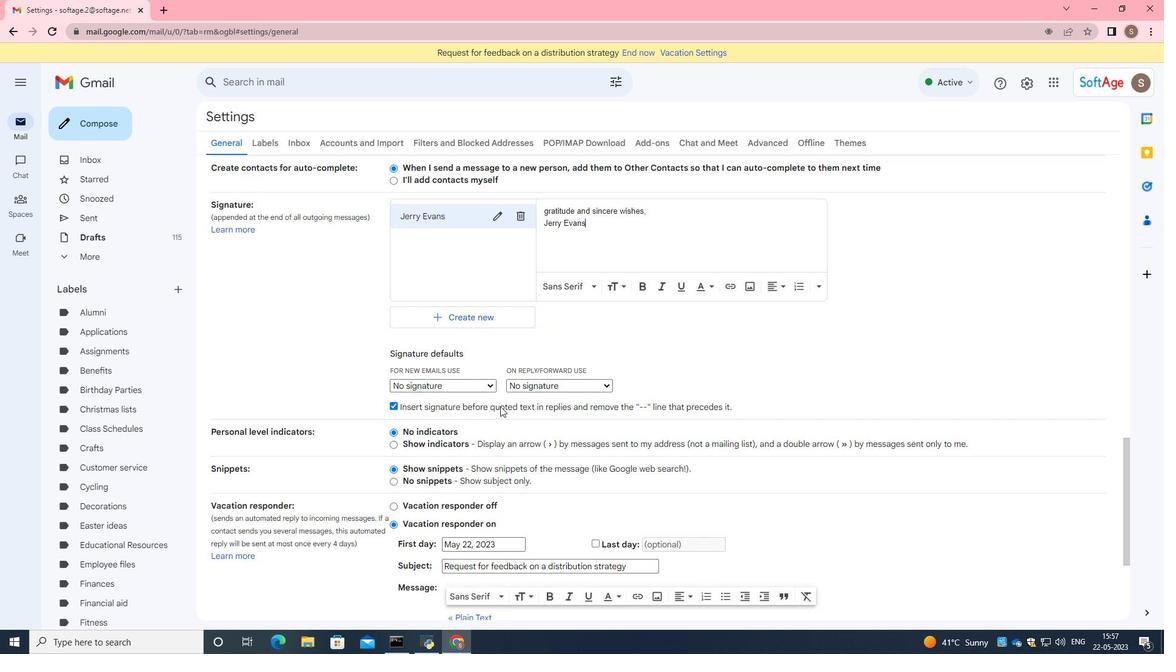 
Action: Mouse scrolled (500, 406) with delta (0, 0)
Screenshot: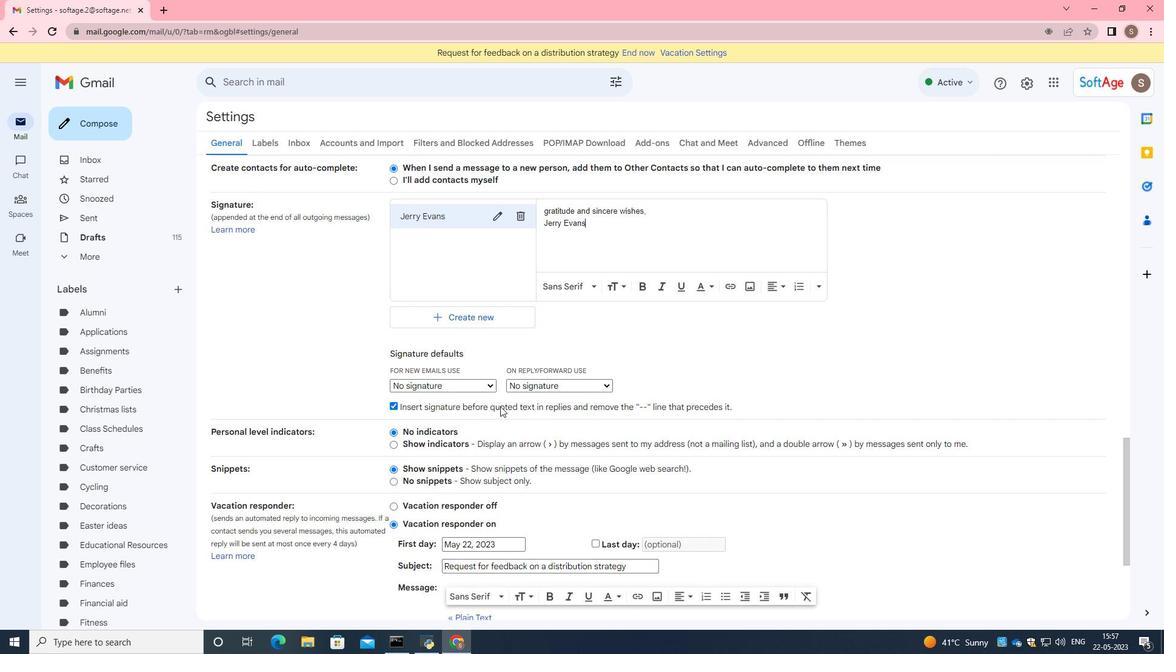 
Action: Mouse moved to (499, 406)
Screenshot: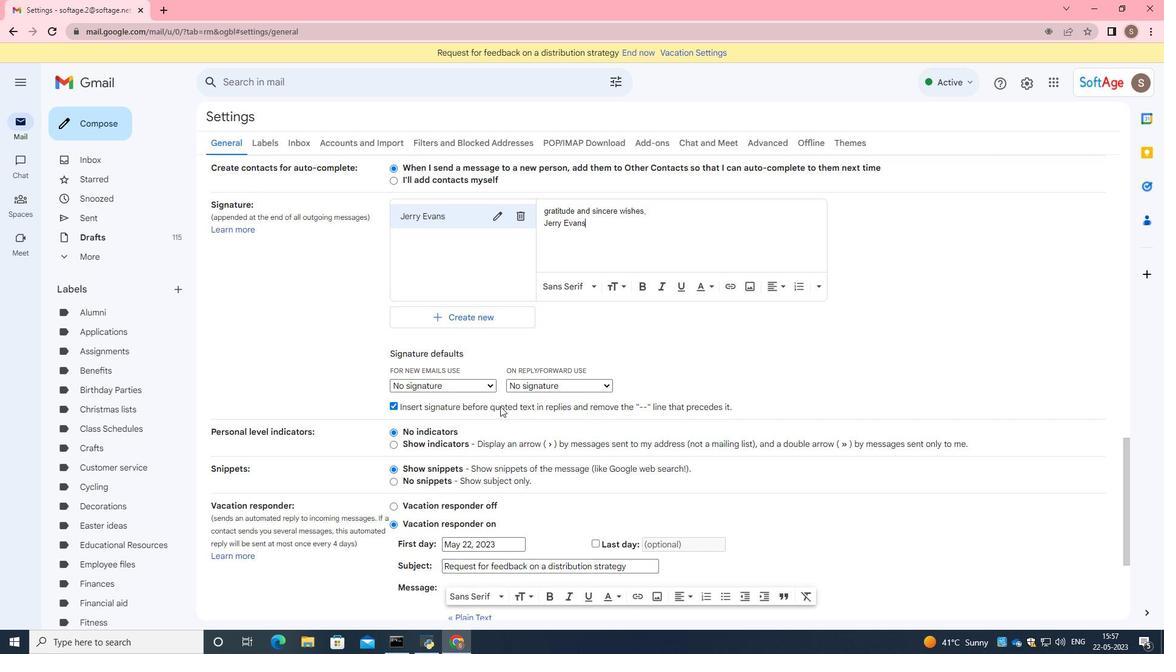 
Action: Mouse scrolled (499, 406) with delta (0, 0)
Screenshot: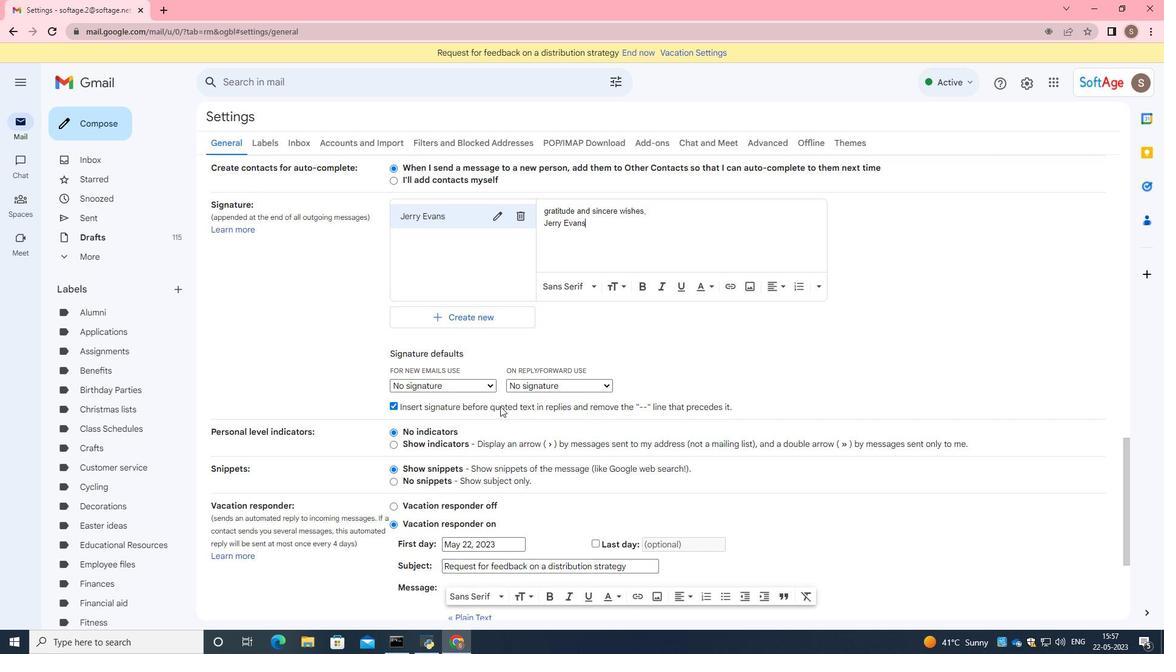 
Action: Mouse moved to (521, 438)
Screenshot: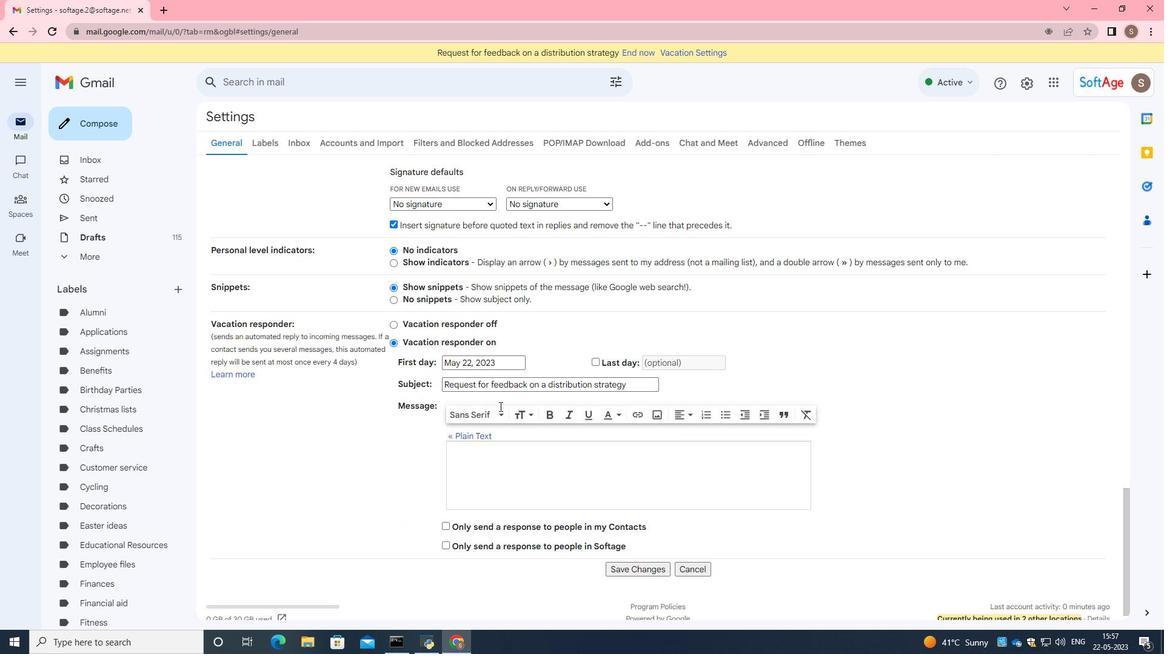 
Action: Mouse scrolled (499, 406) with delta (0, 0)
Screenshot: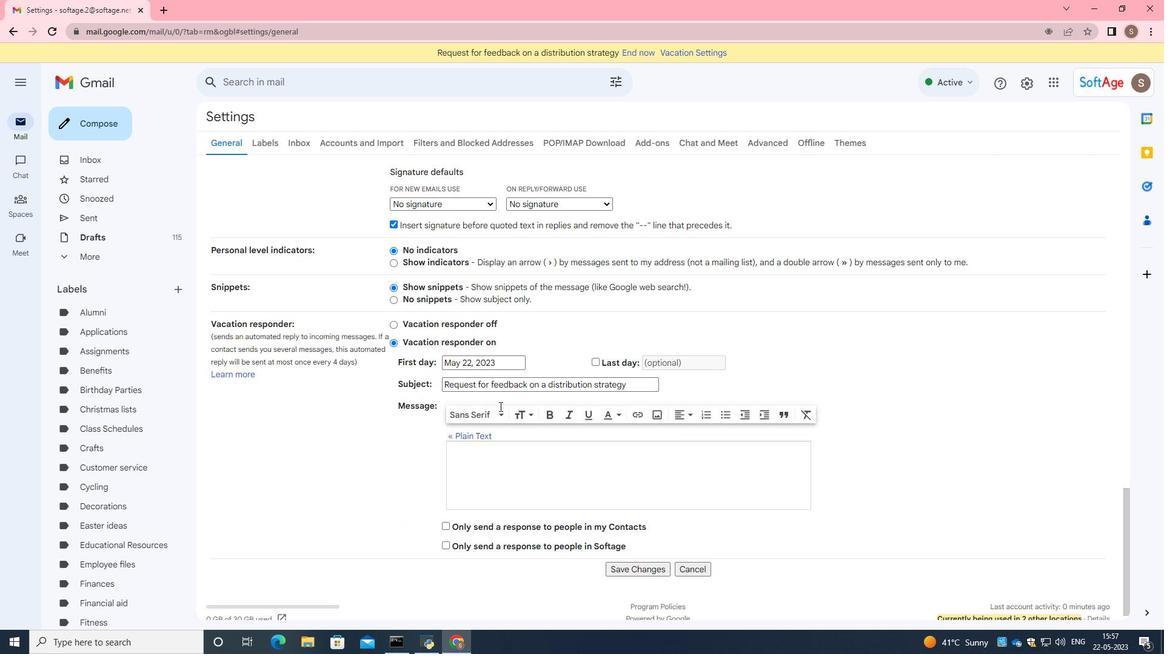 
Action: Mouse moved to (527, 444)
Screenshot: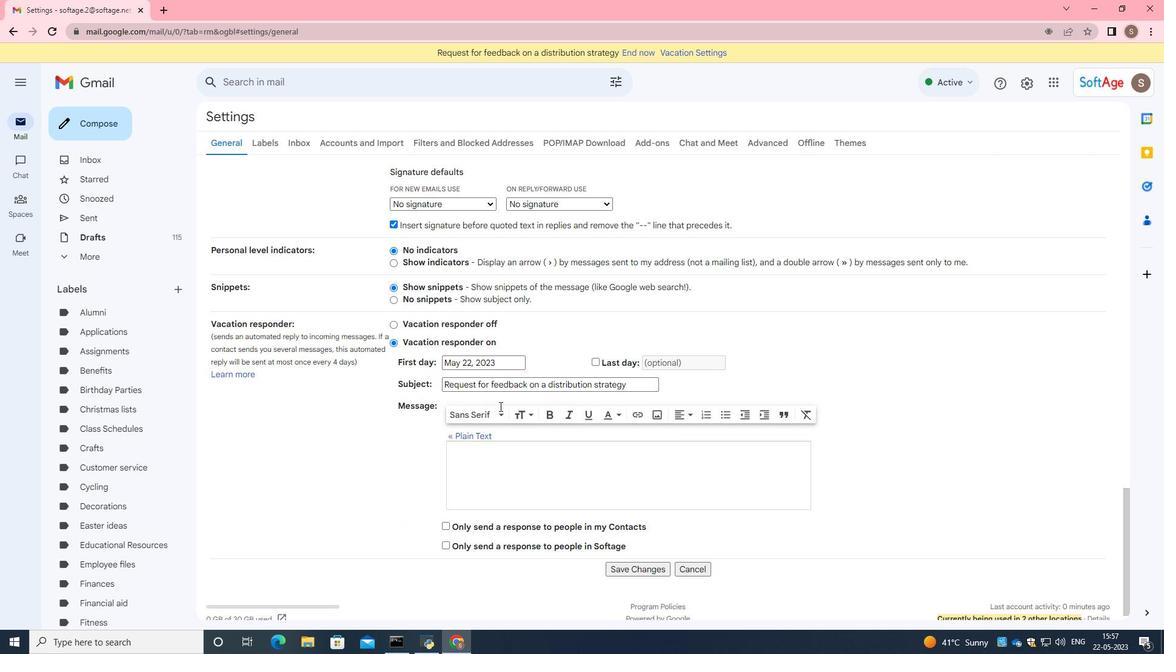 
Action: Mouse scrolled (500, 412) with delta (0, 0)
Screenshot: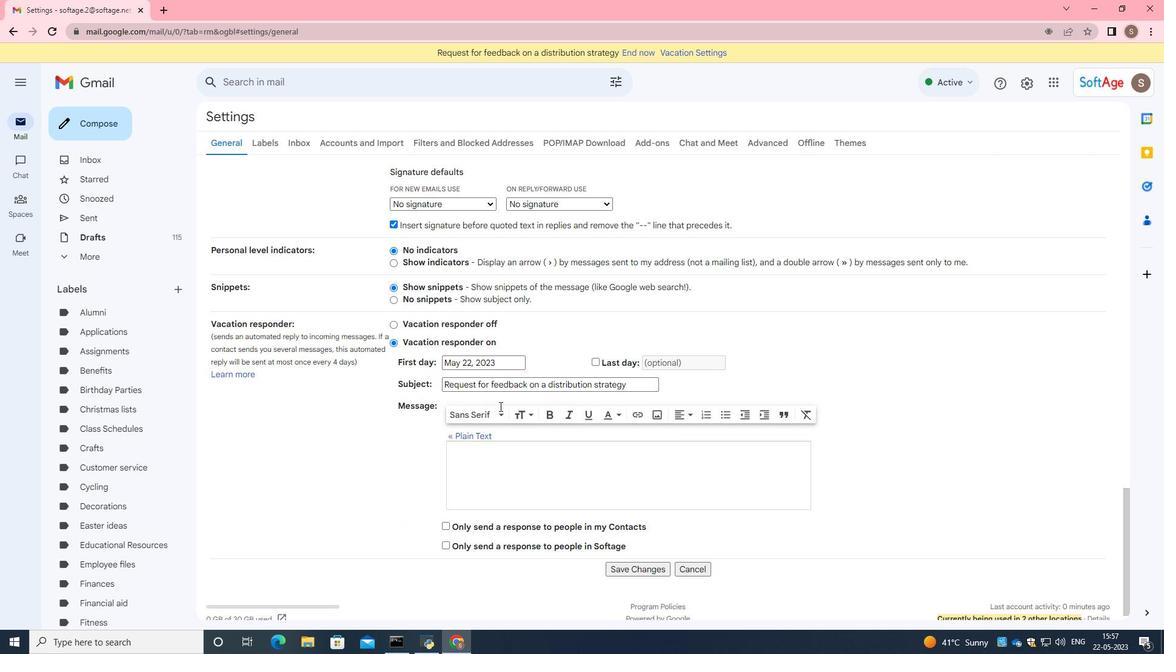 
Action: Mouse moved to (539, 454)
Screenshot: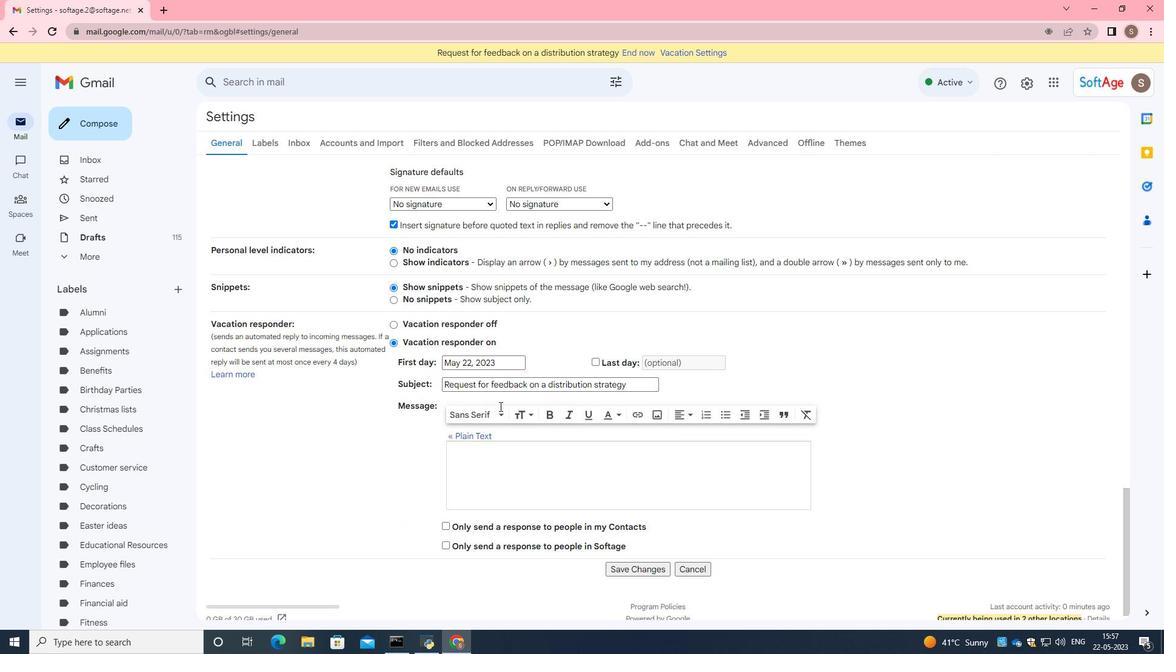 
Action: Mouse scrolled (501, 415) with delta (0, 0)
Screenshot: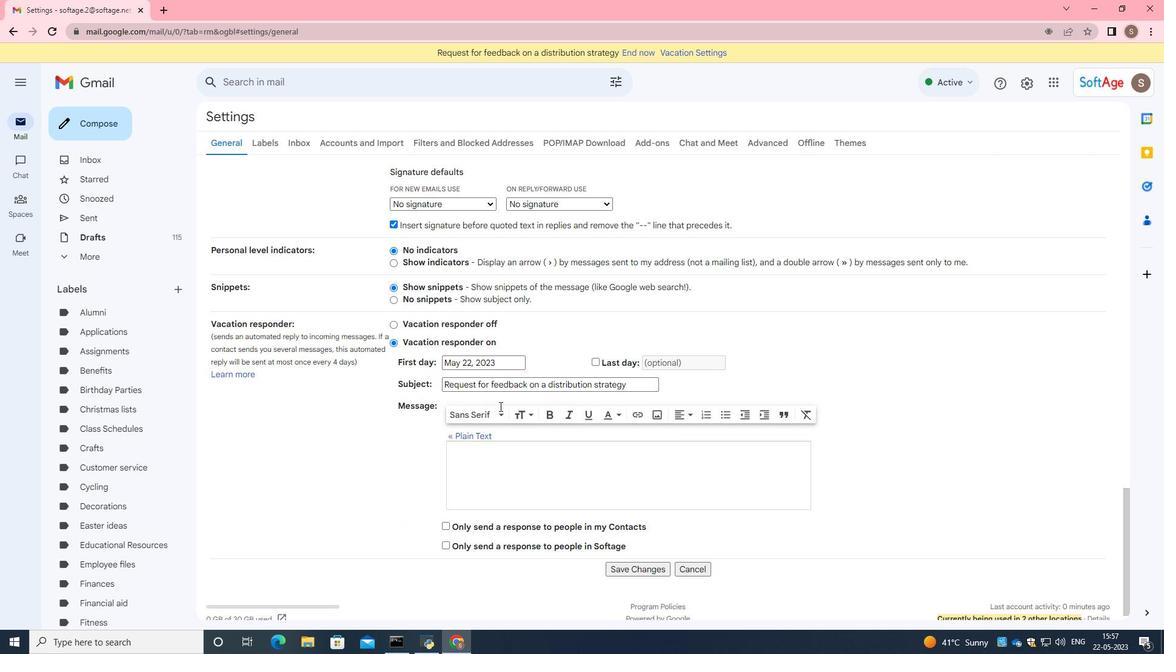 
Action: Mouse moved to (623, 551)
Screenshot: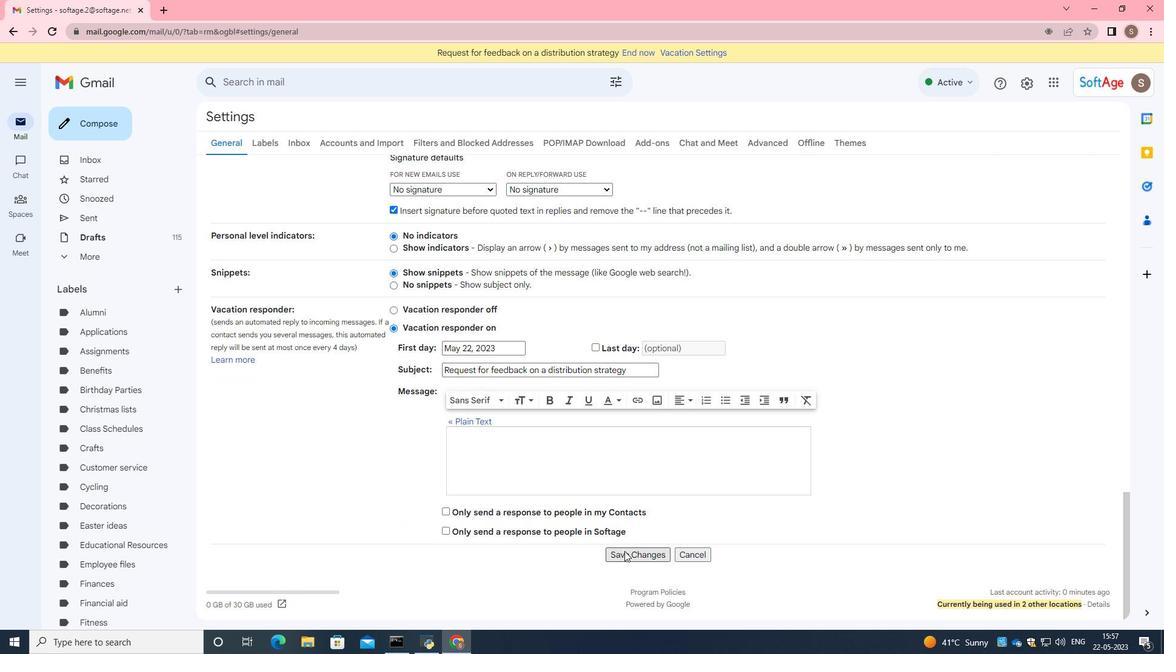 
Action: Mouse pressed left at (623, 551)
Screenshot: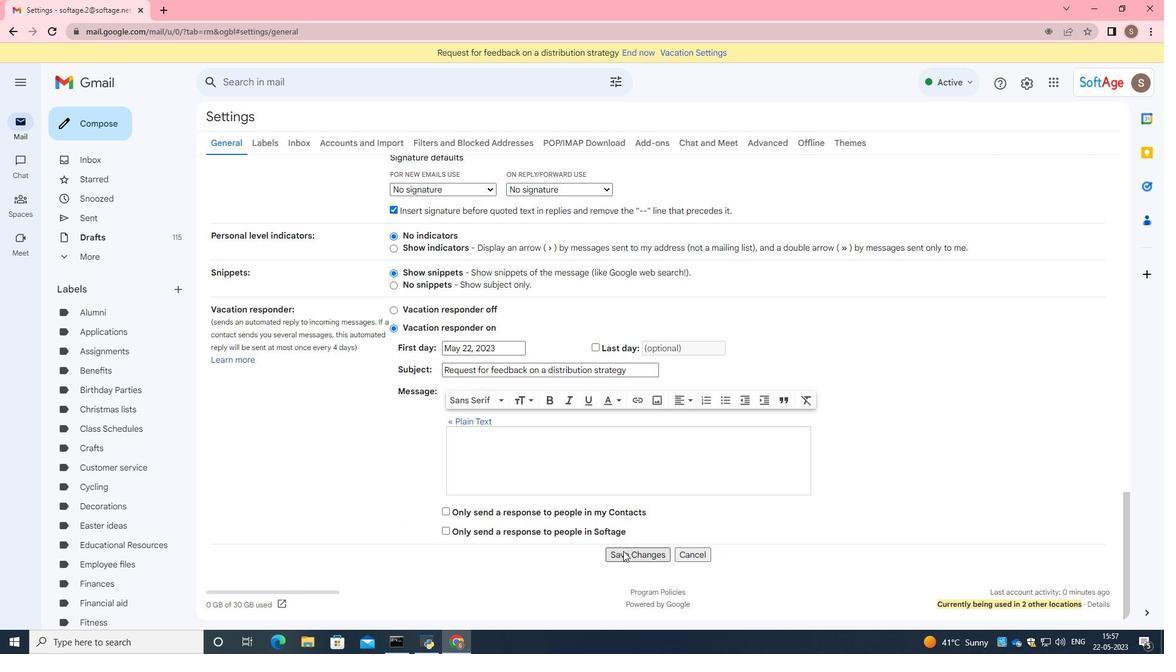 
Action: Mouse moved to (97, 118)
Screenshot: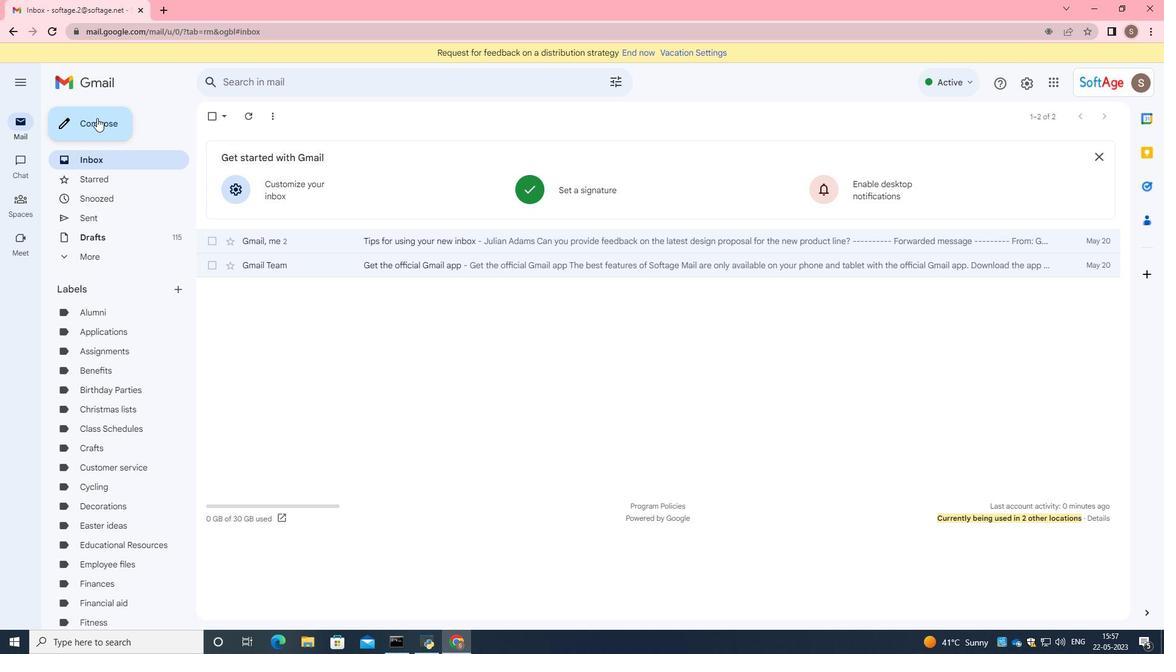 
Action: Mouse pressed left at (97, 118)
Screenshot: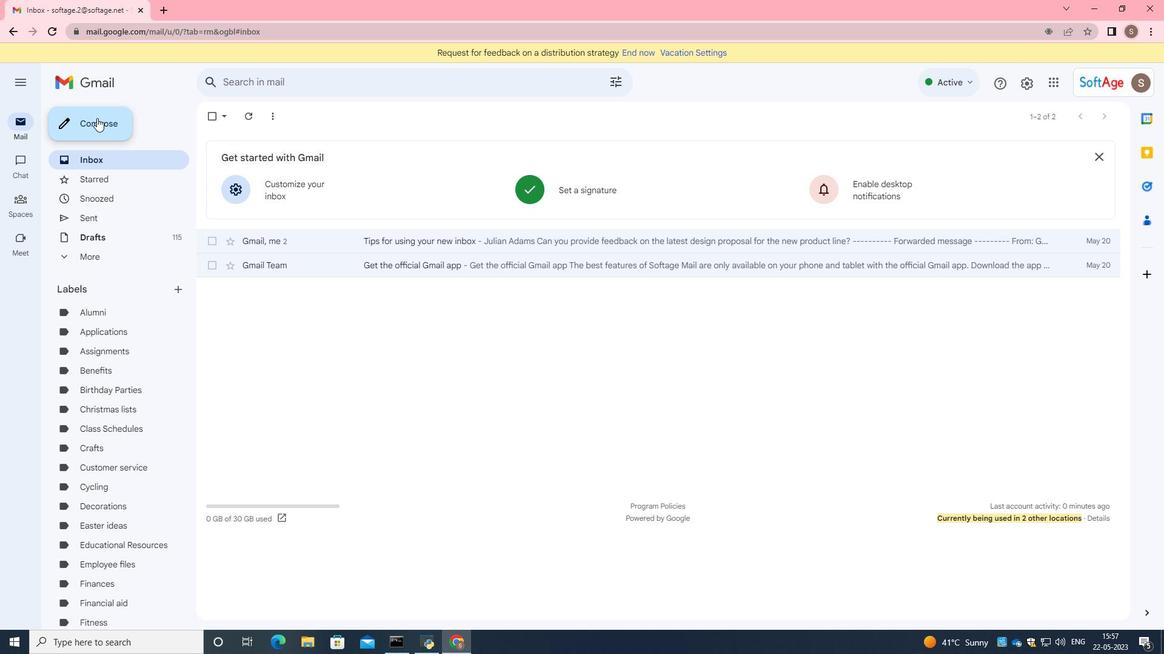 
Action: Mouse moved to (820, 291)
Screenshot: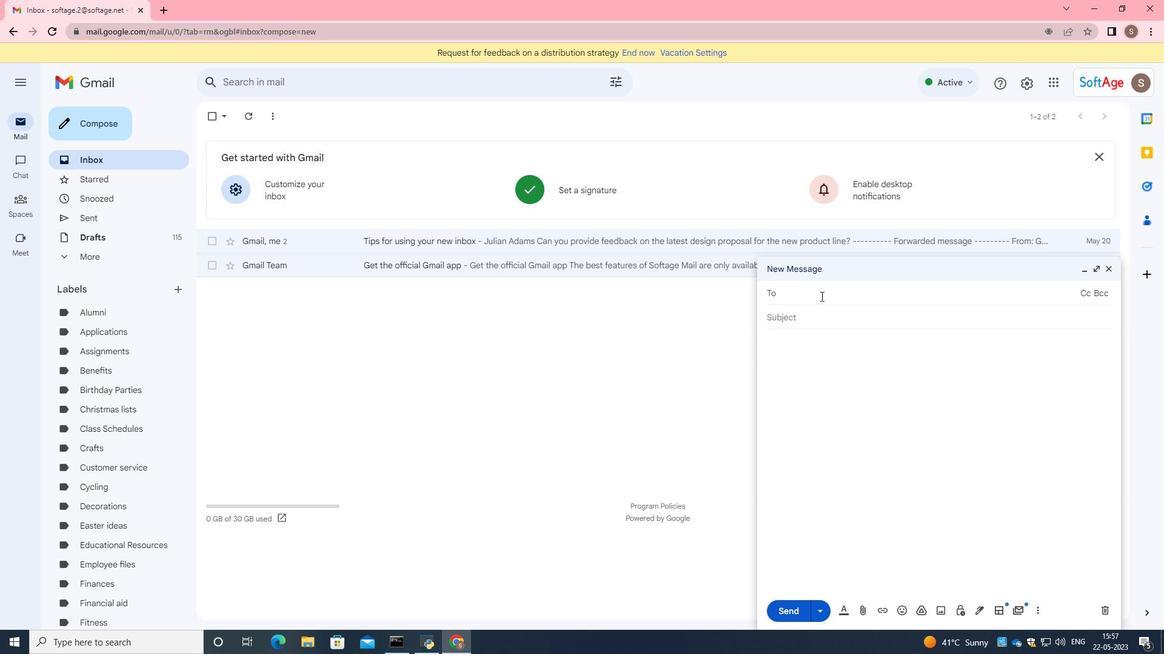 
Action: Key pressed softage.5<Key.shift>@softage.net
Screenshot: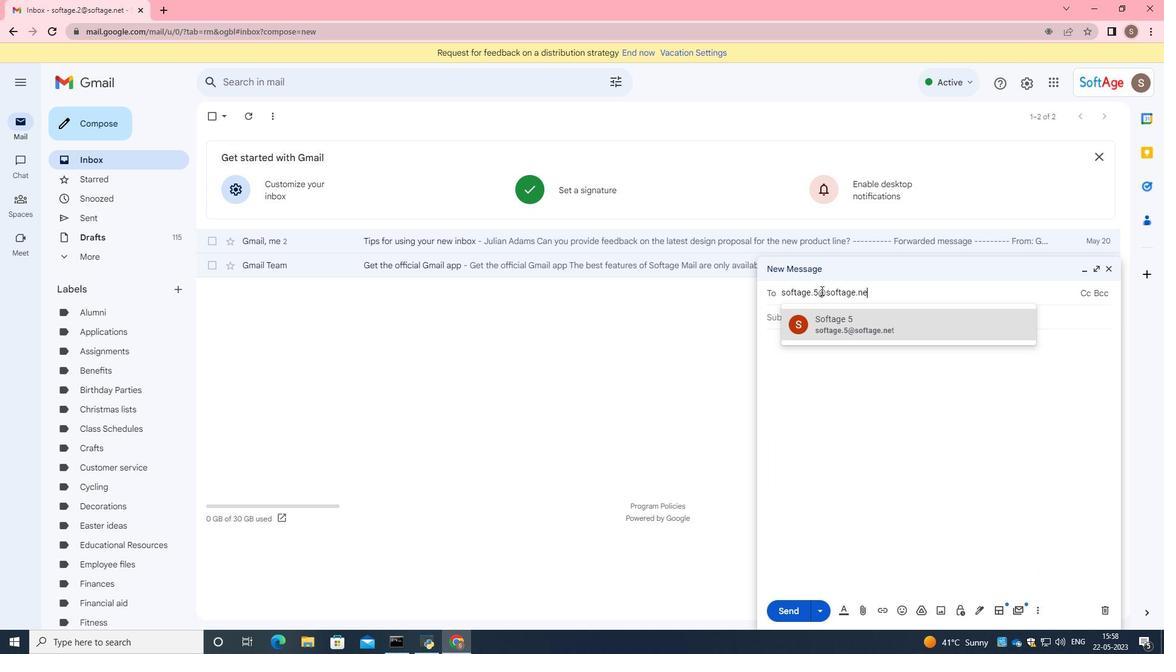 
Action: Mouse moved to (879, 320)
Screenshot: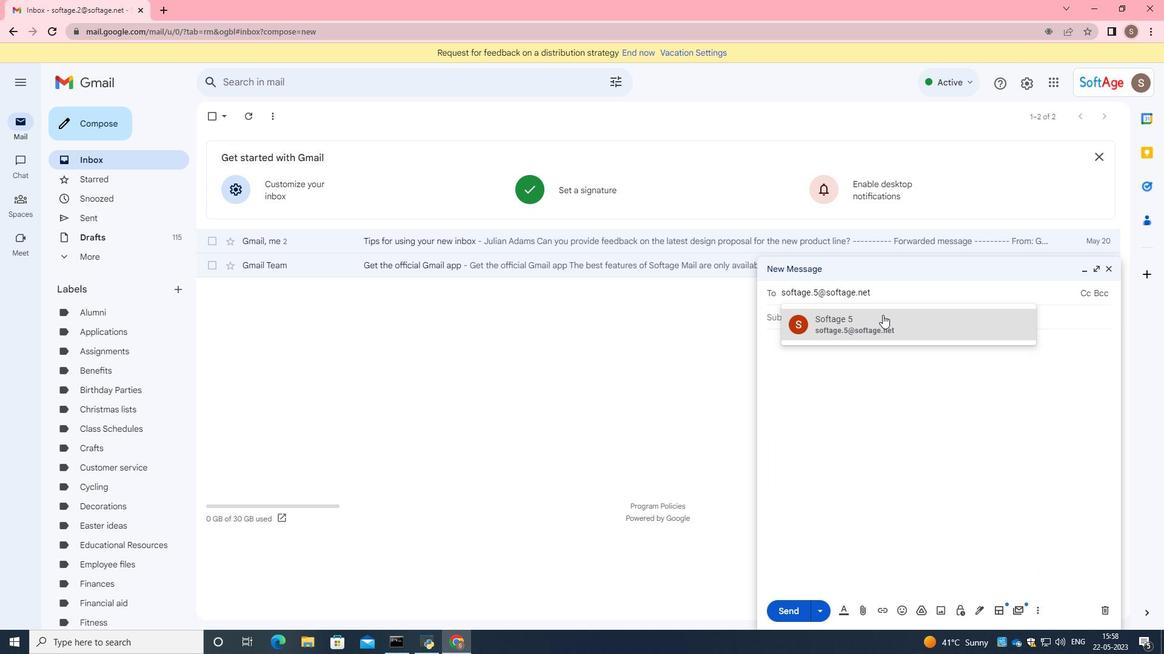 
Action: Mouse pressed left at (879, 320)
Screenshot: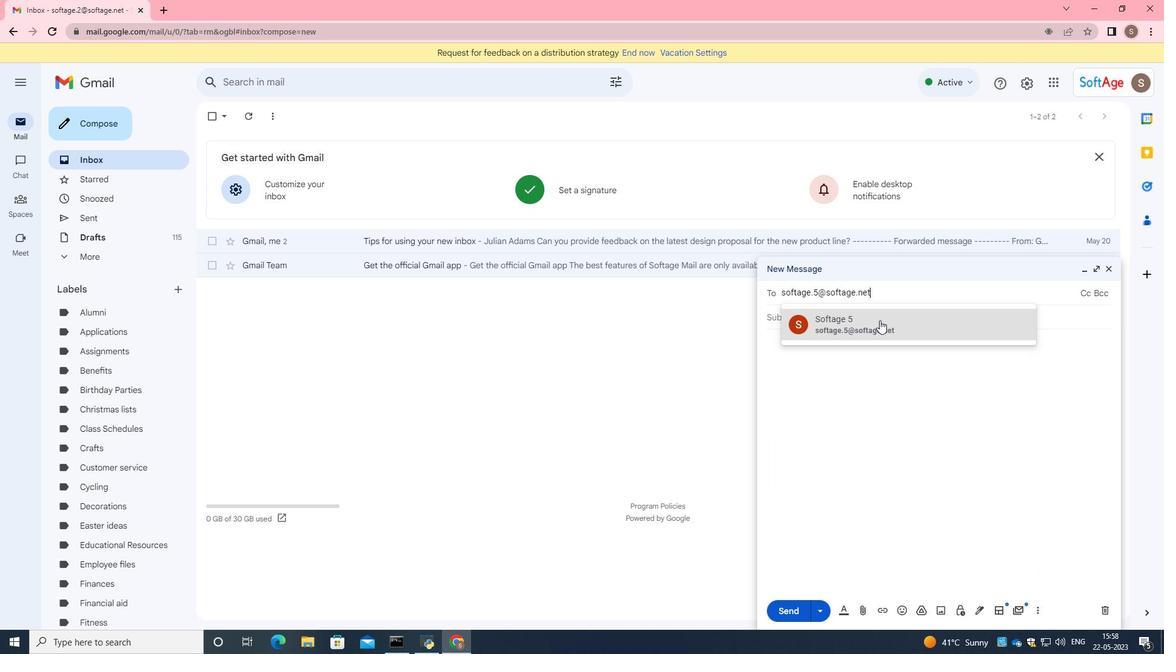 
Action: Mouse moved to (984, 611)
Screenshot: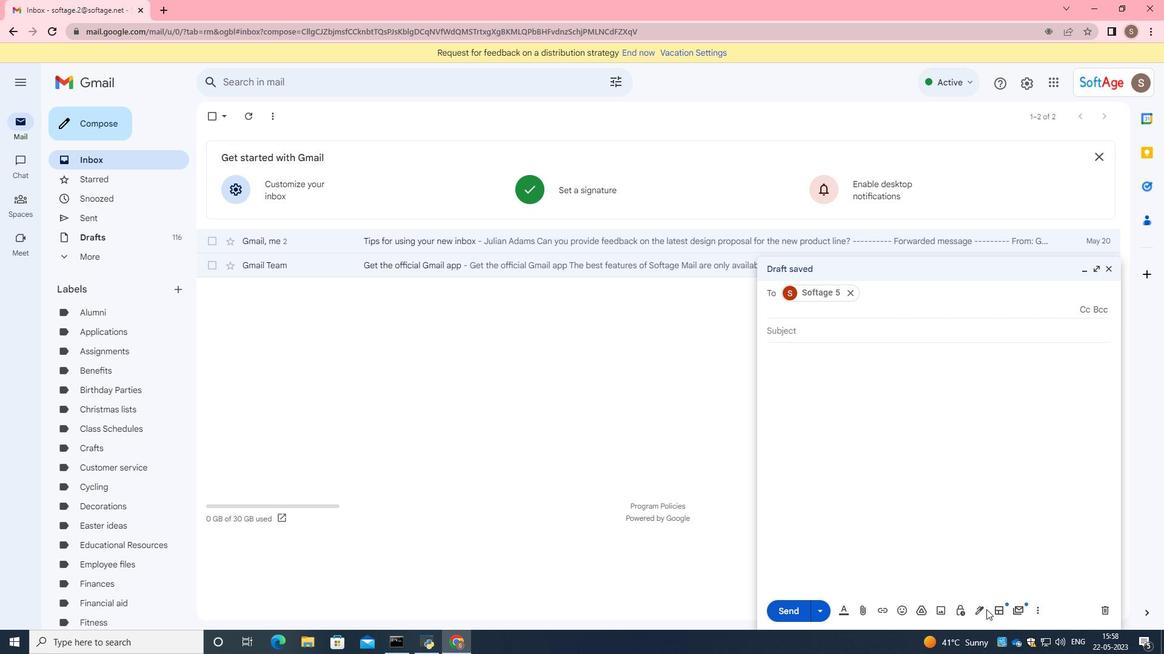 
Action: Mouse pressed left at (984, 611)
Screenshot: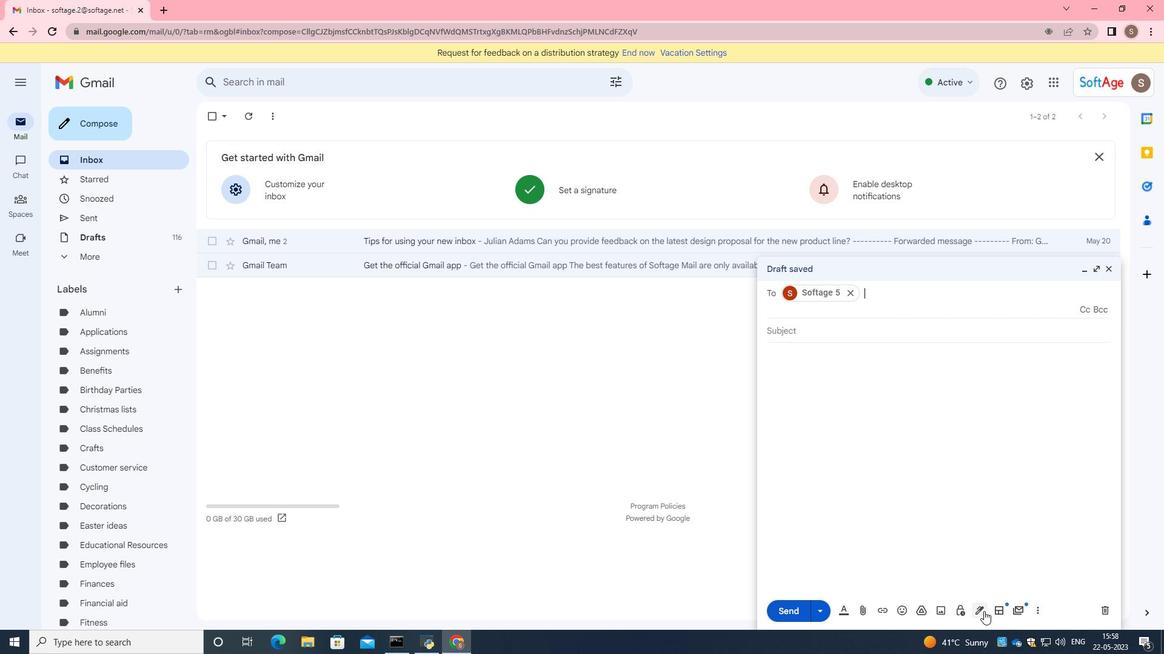 
Action: Mouse moved to (1018, 586)
Screenshot: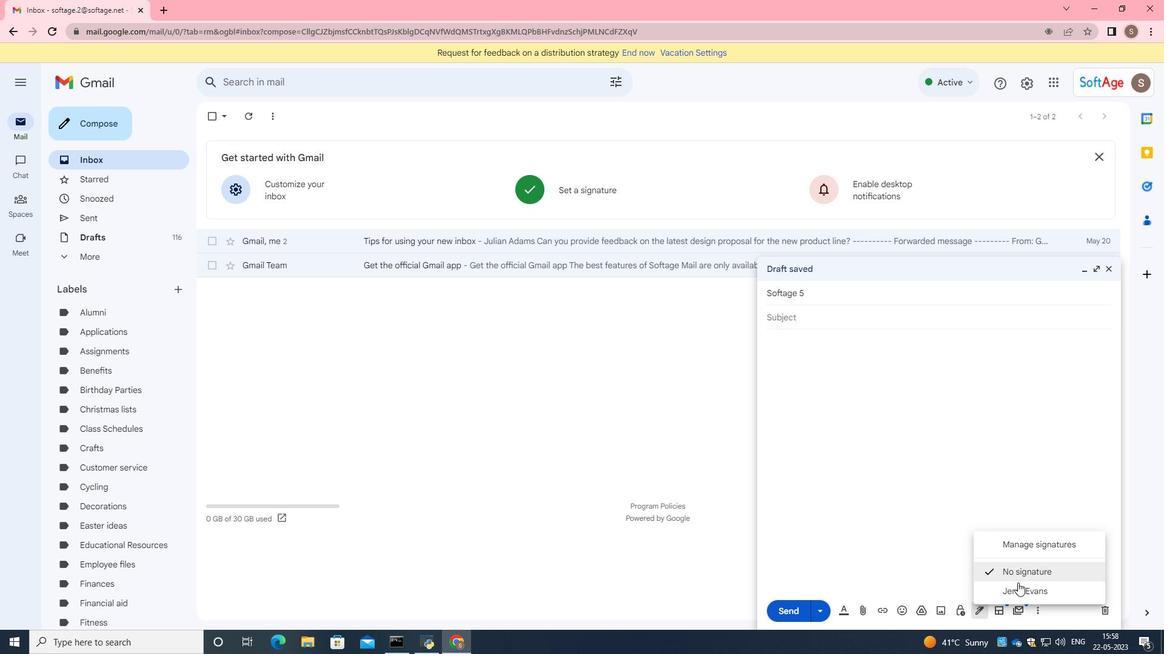 
Action: Mouse pressed left at (1018, 586)
Screenshot: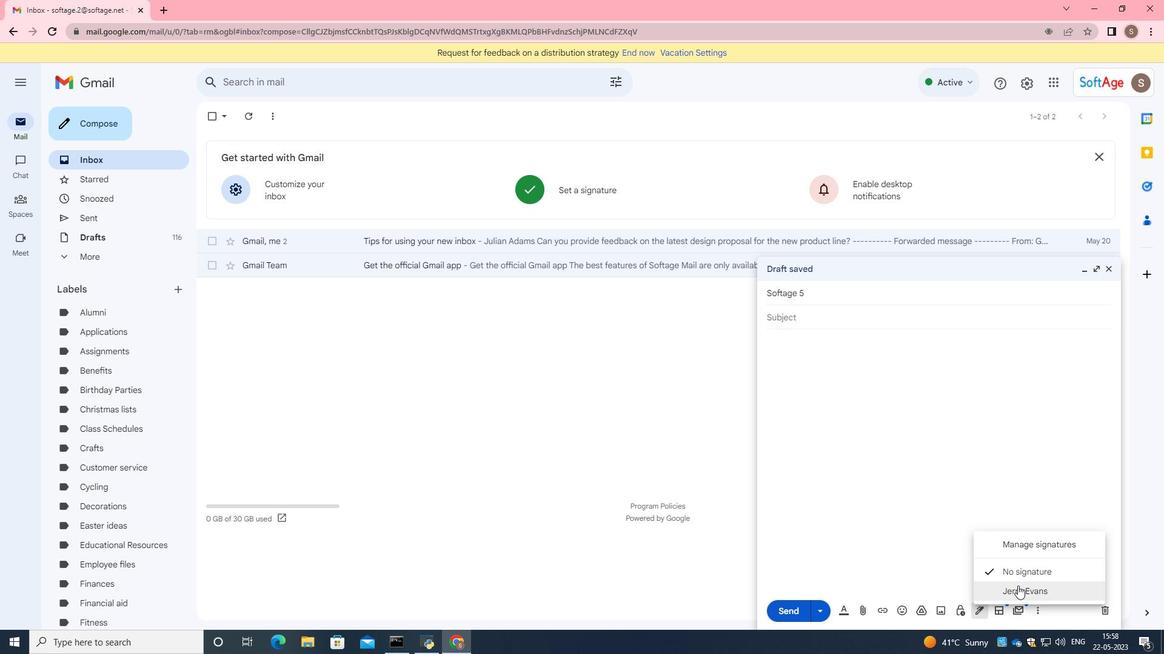 
Action: Mouse moved to (1036, 609)
Screenshot: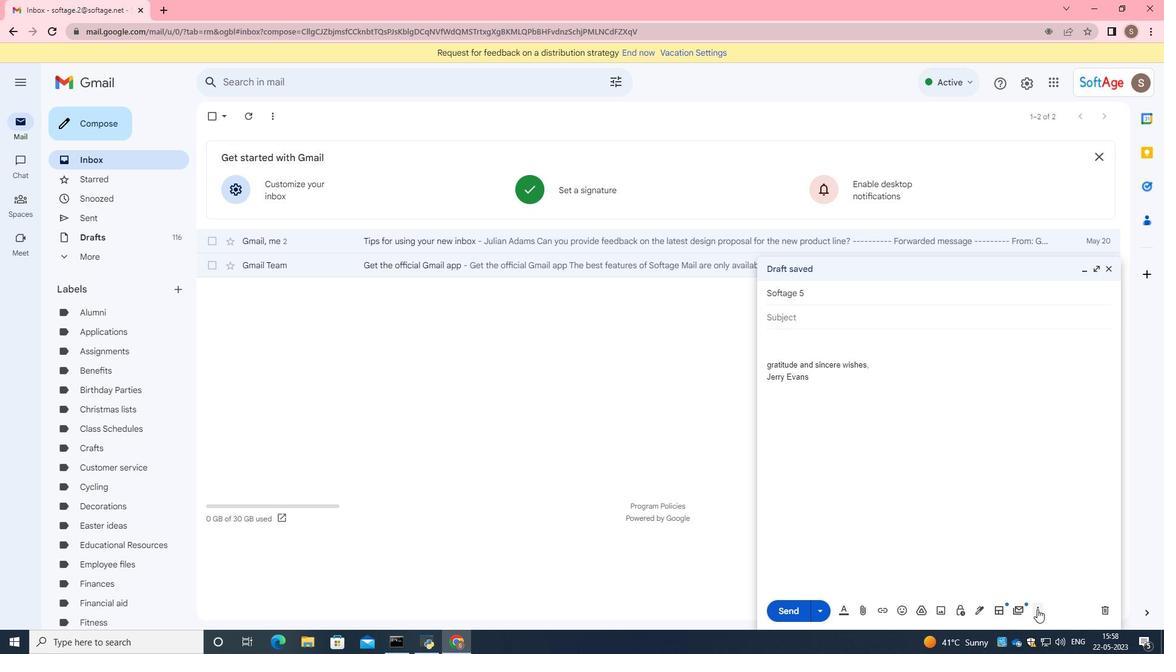 
Action: Mouse pressed left at (1036, 609)
Screenshot: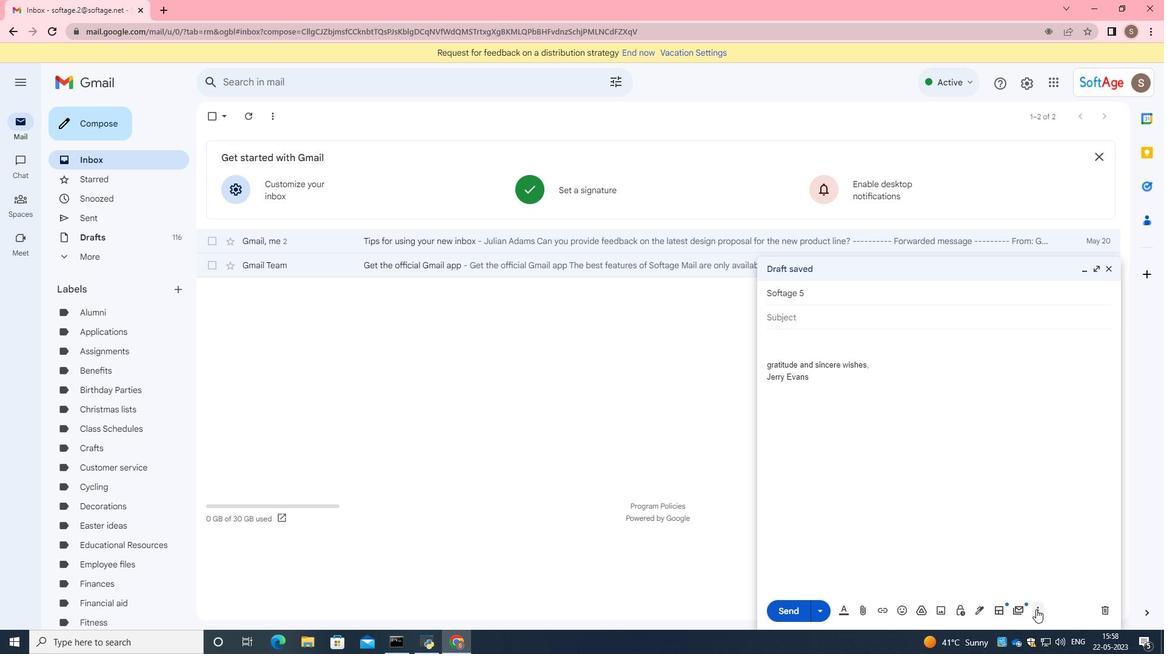 
Action: Mouse moved to (965, 503)
Screenshot: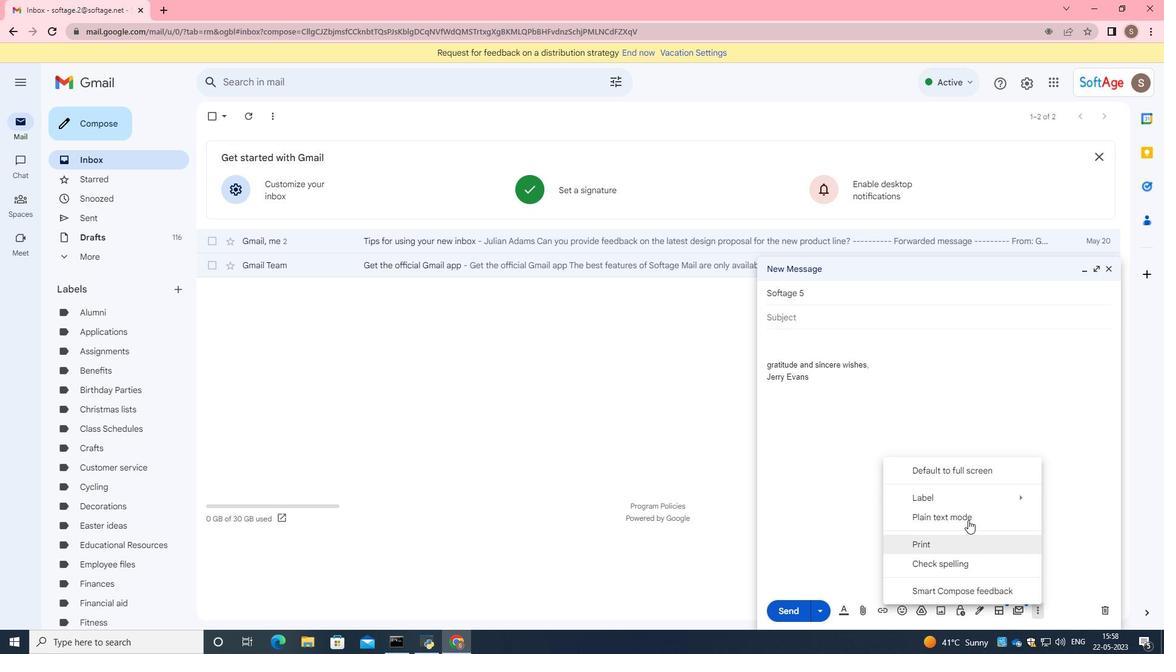 
Action: Mouse pressed left at (965, 503)
Screenshot: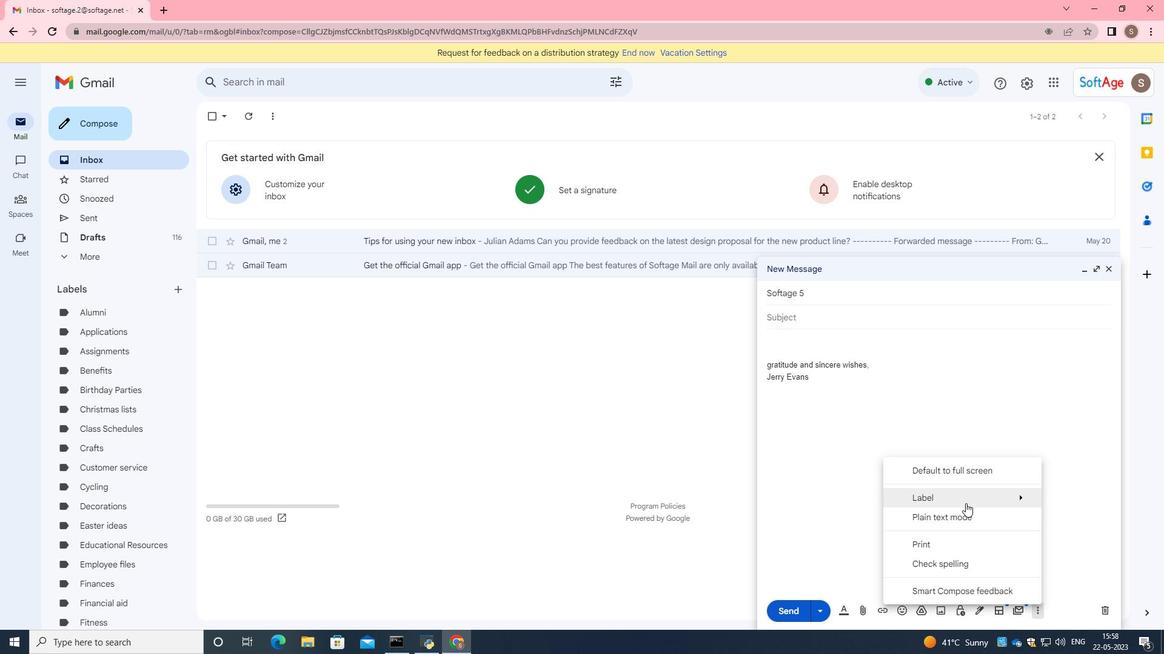 
Action: Mouse moved to (734, 257)
Screenshot: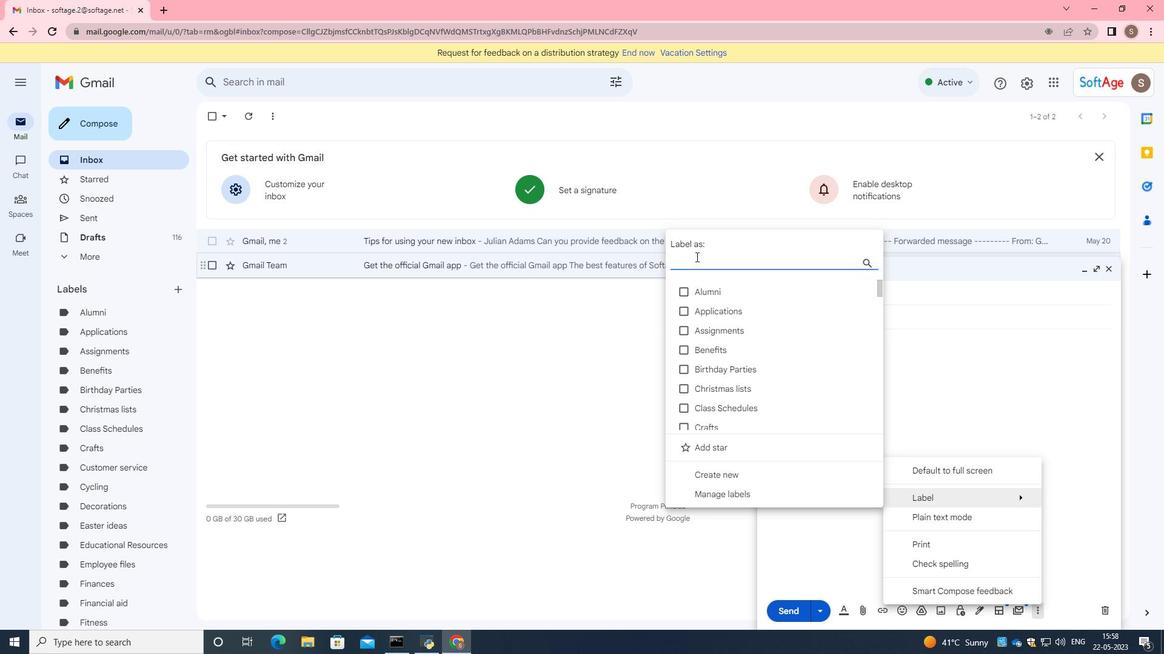 
Action: Key pressed <Key.caps_lock>S<Key.caps_lock>tudent<Key.space><Key.caps_lock>O<Key.caps_lock>rganizato<Key.backspace>ions
Screenshot: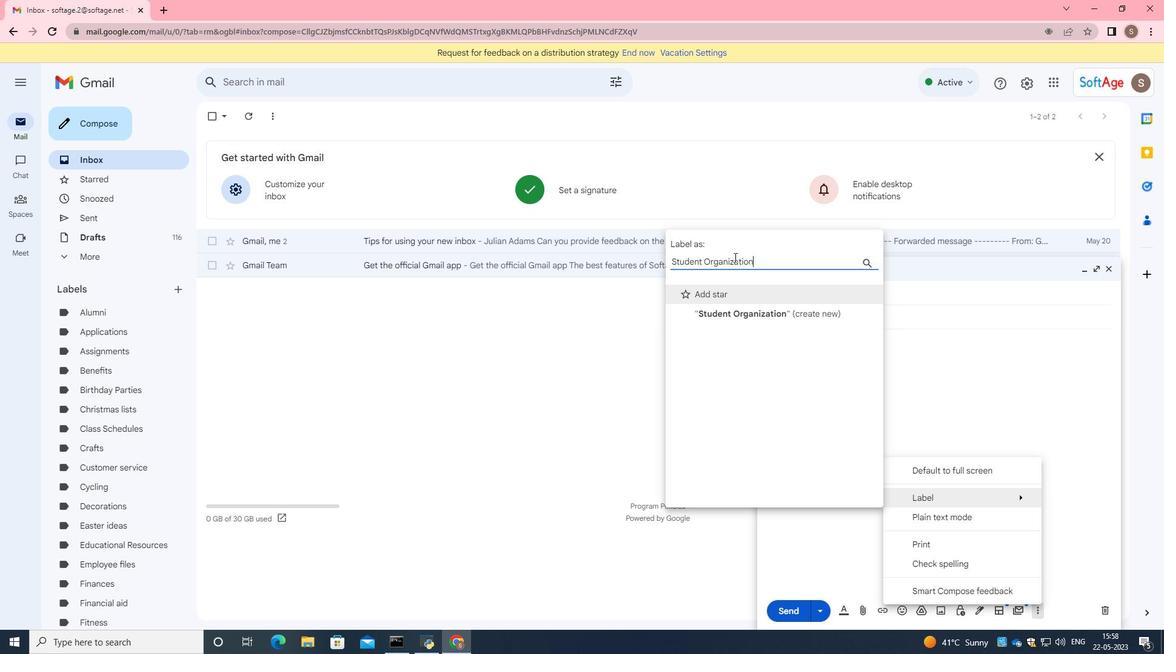 
Action: Mouse scrolled (734, 258) with delta (0, 0)
Screenshot: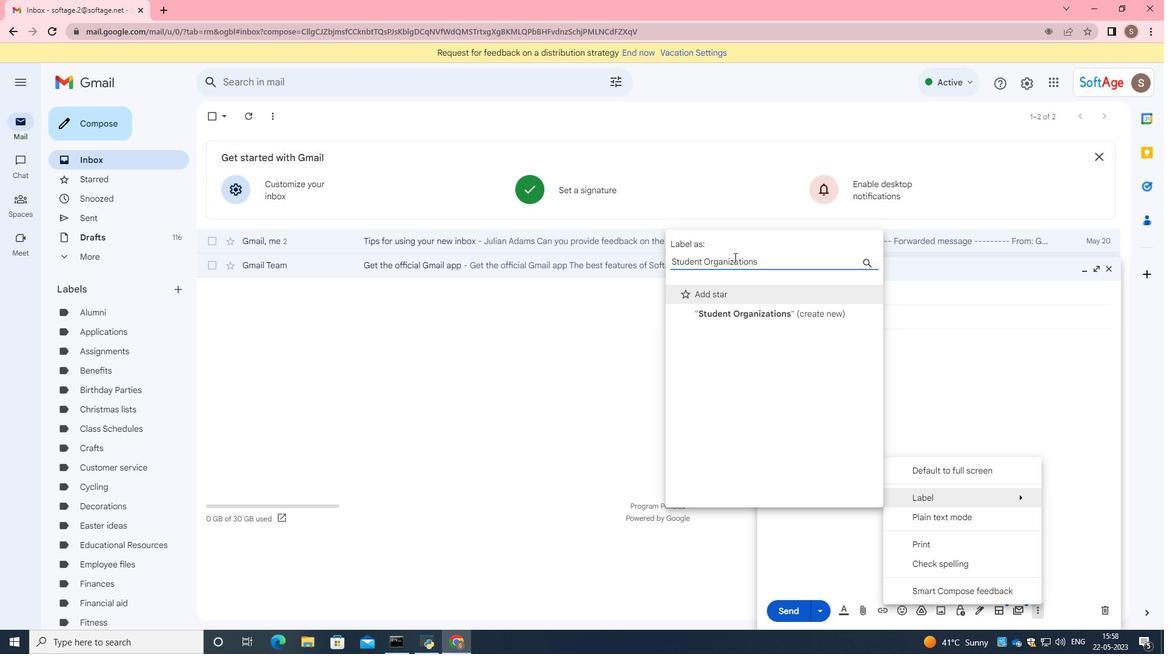 
Action: Mouse moved to (777, 314)
Screenshot: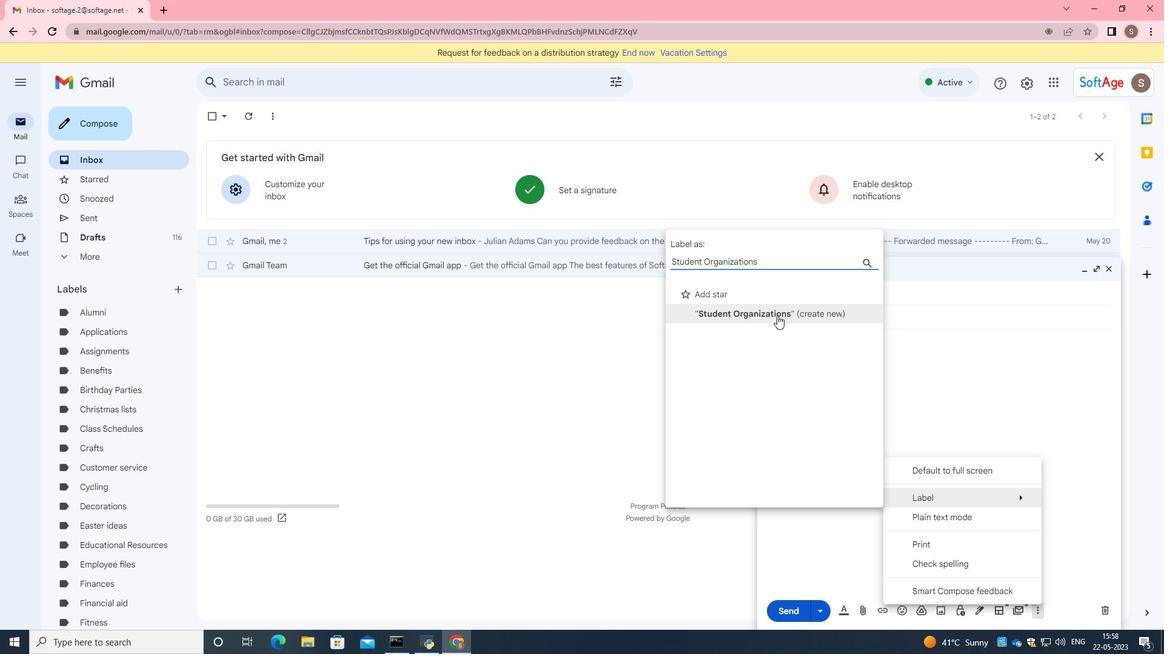 
Action: Mouse pressed left at (777, 314)
Screenshot: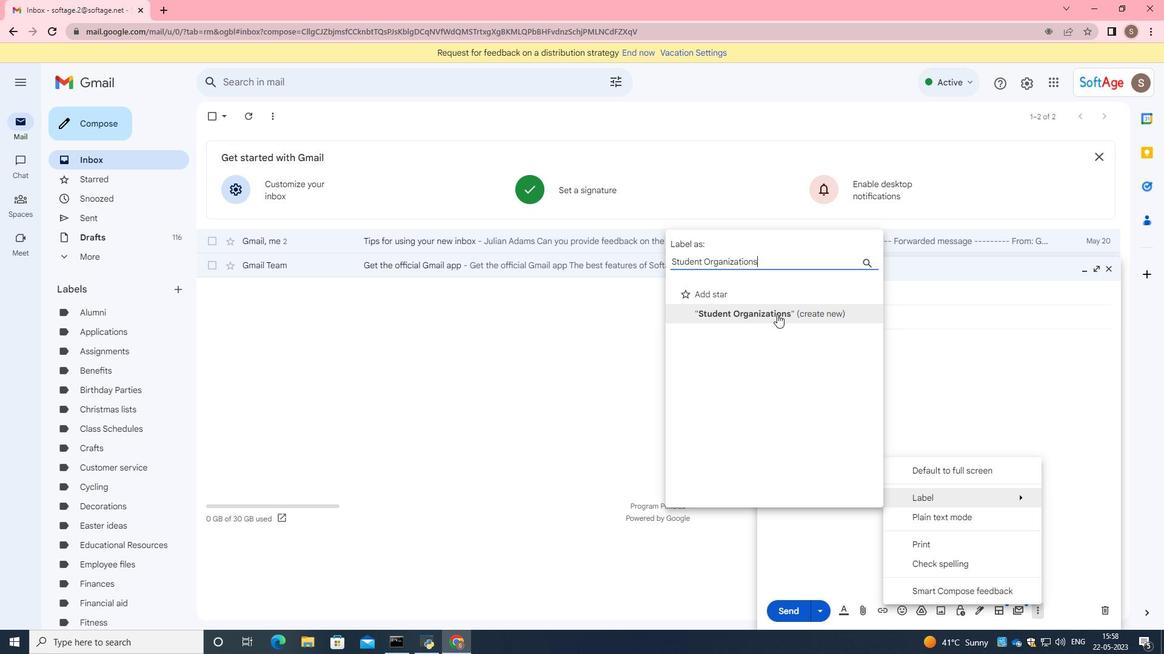 
Action: Mouse moved to (701, 380)
Screenshot: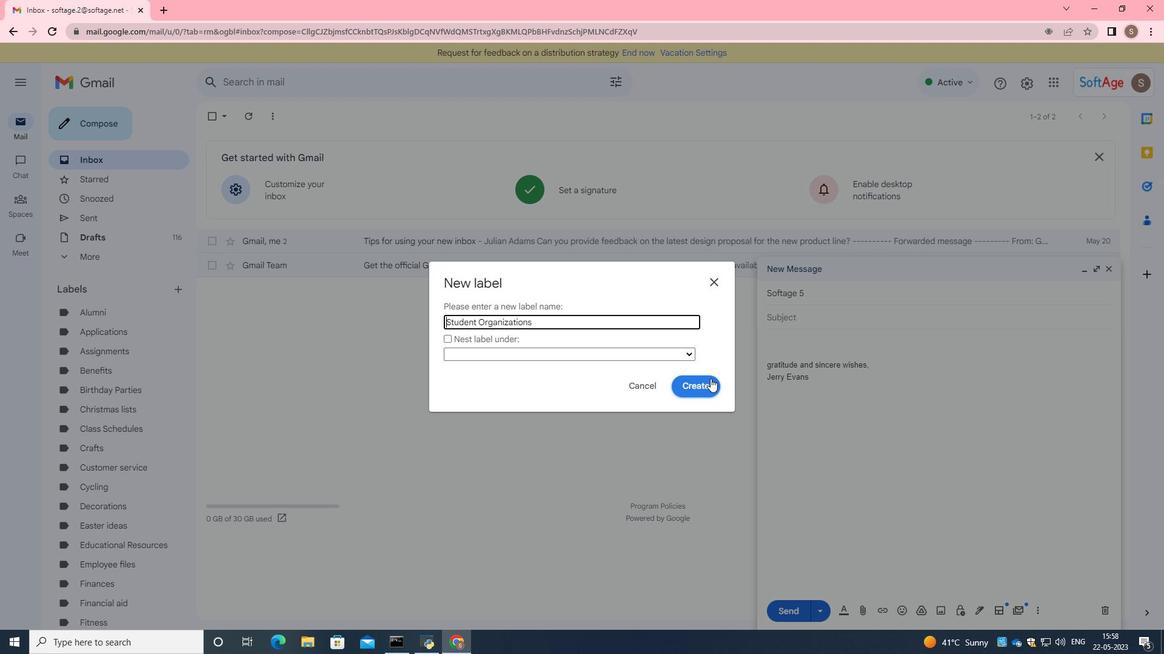 
Action: Mouse pressed left at (701, 380)
Screenshot: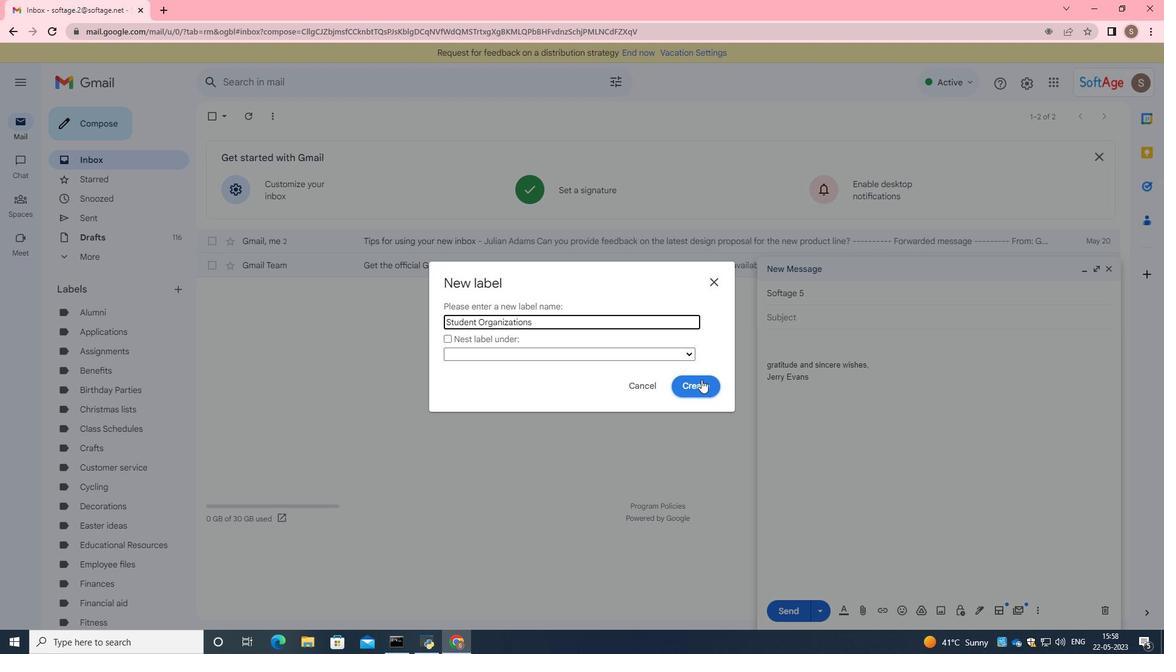 
Action: Mouse moved to (1035, 611)
Screenshot: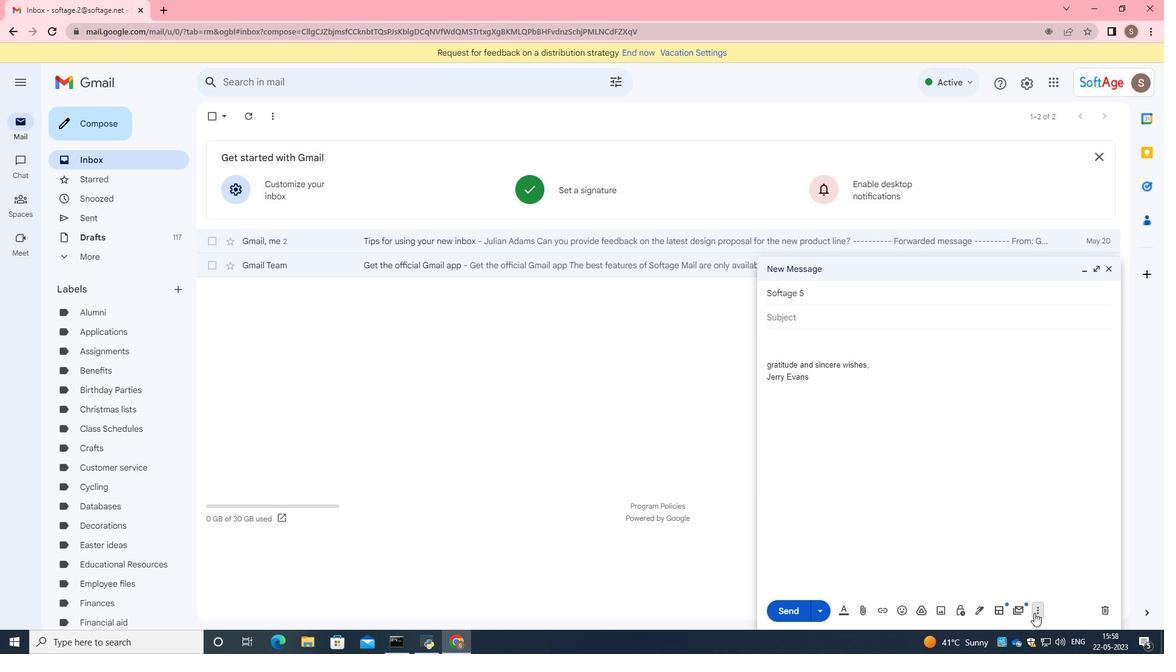 
Action: Mouse pressed left at (1035, 611)
Screenshot: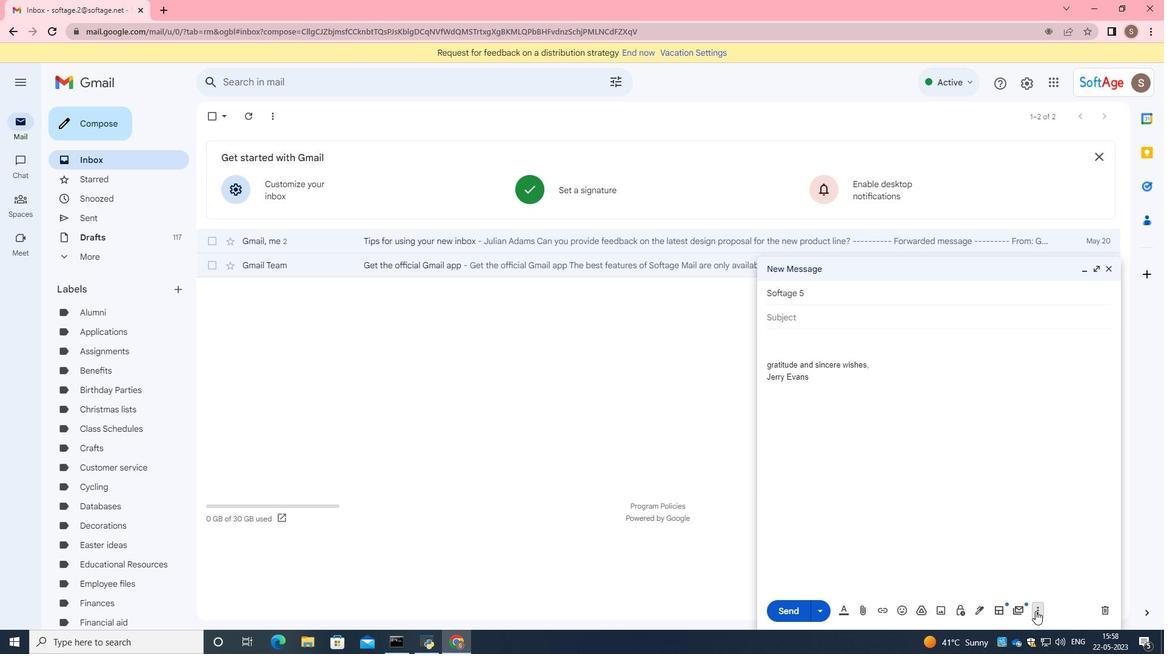 
Action: Mouse moved to (931, 493)
Screenshot: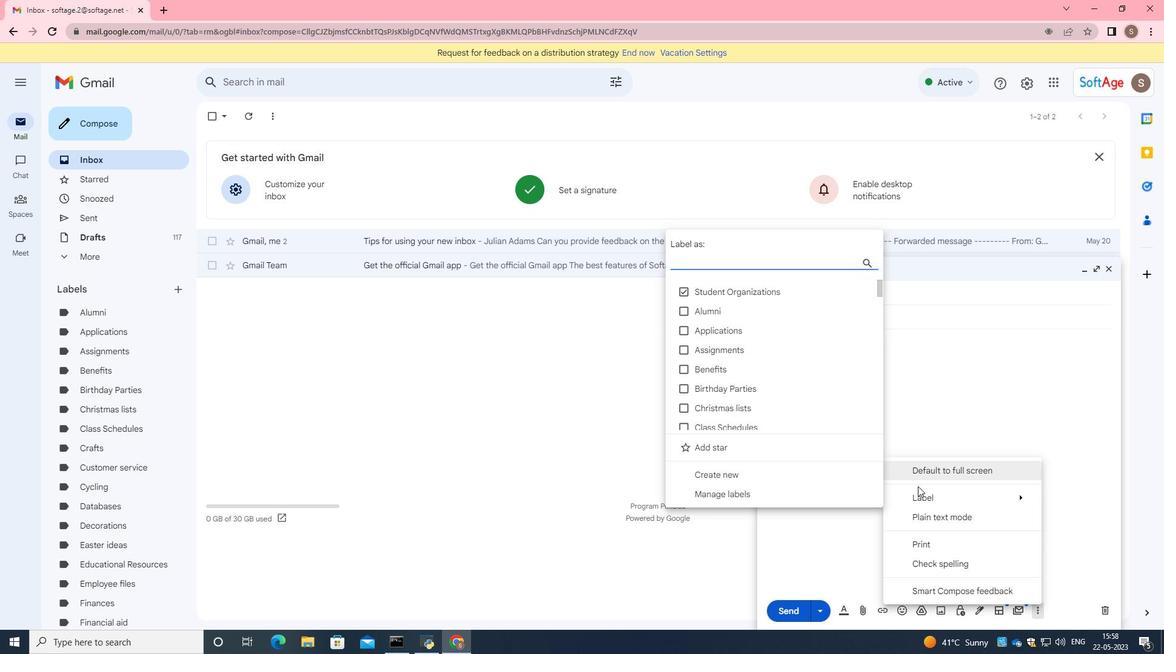 
Action: Mouse pressed left at (931, 493)
Screenshot: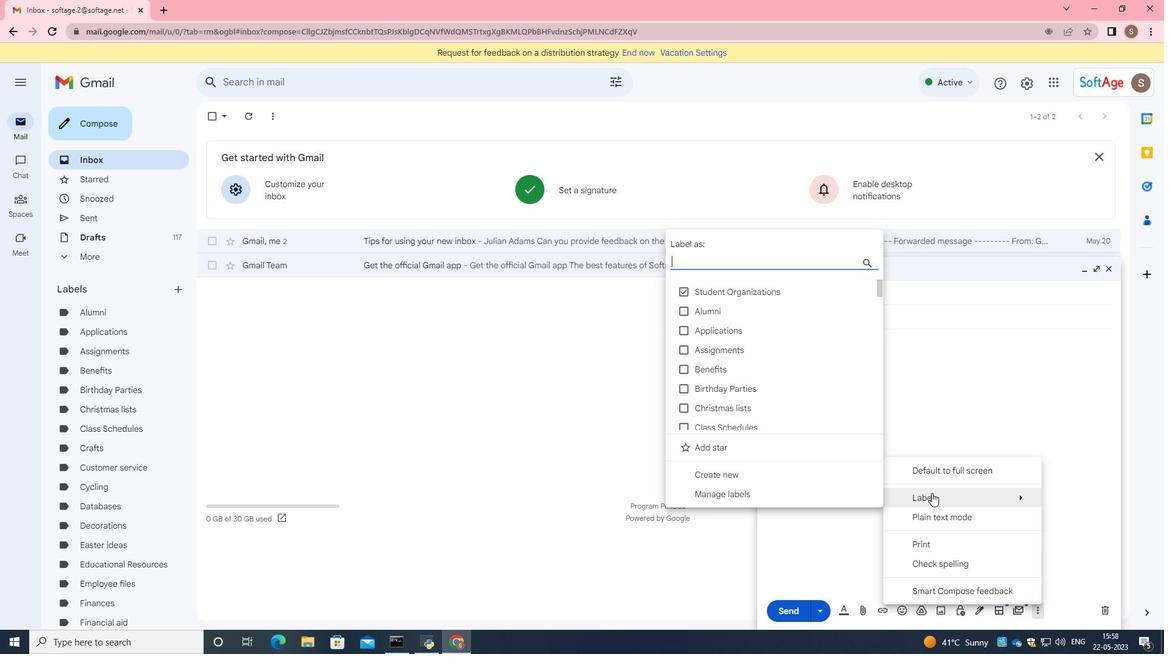 
Action: Mouse moved to (743, 292)
Screenshot: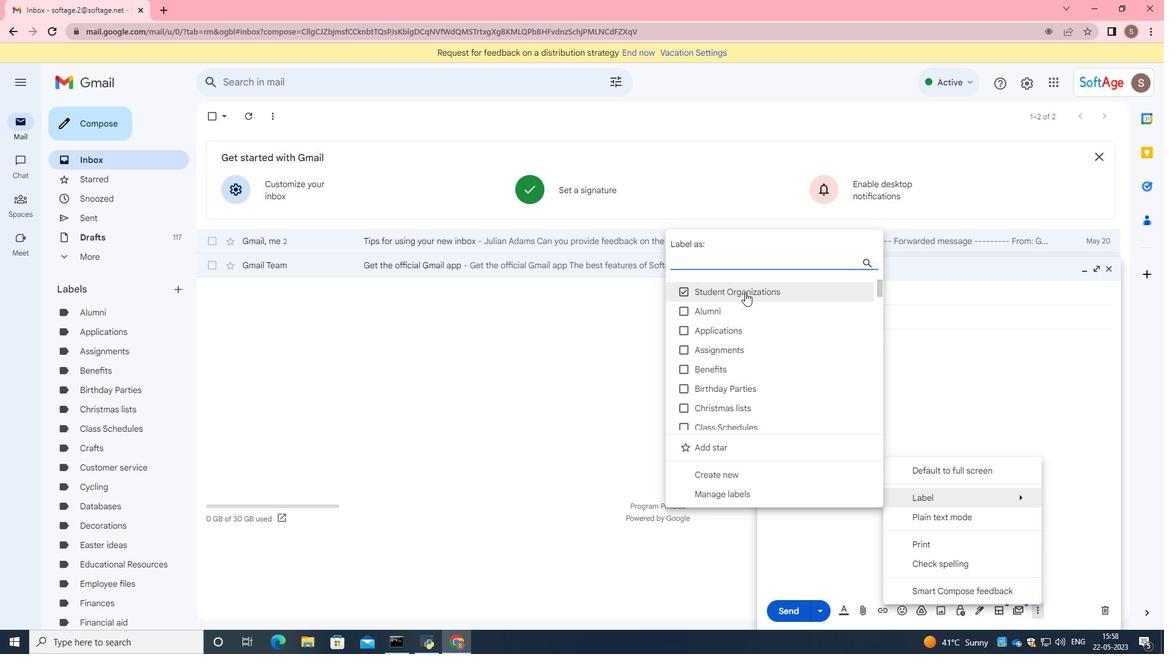 
Action: Mouse pressed left at (743, 292)
Screenshot: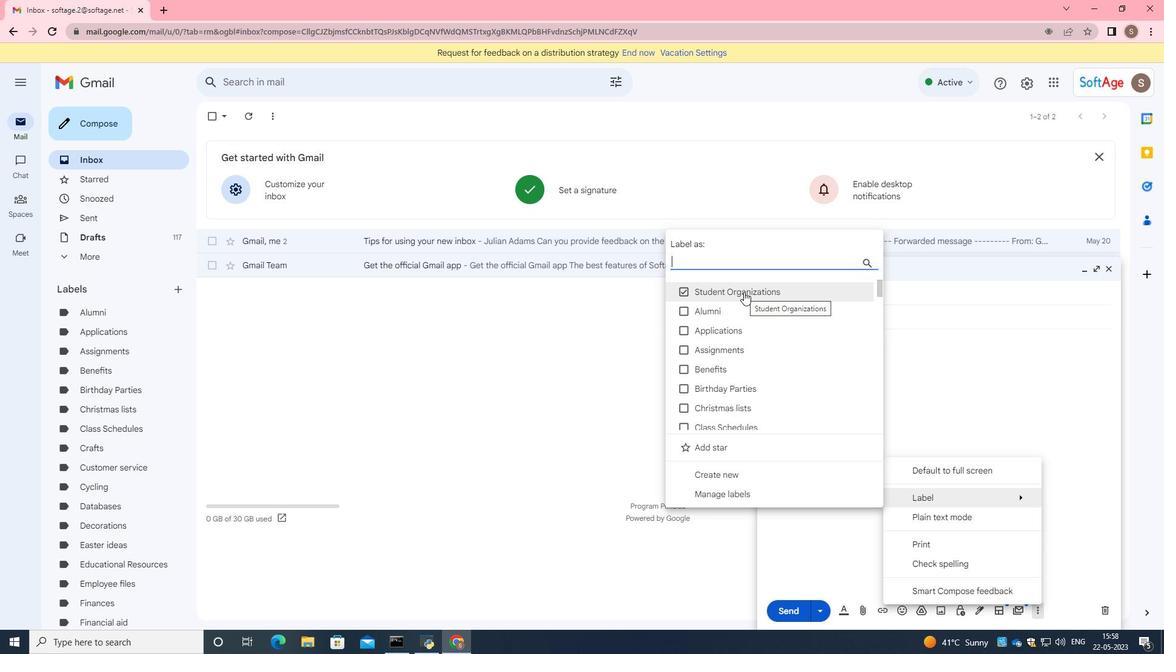 
Action: Mouse moved to (773, 574)
Screenshot: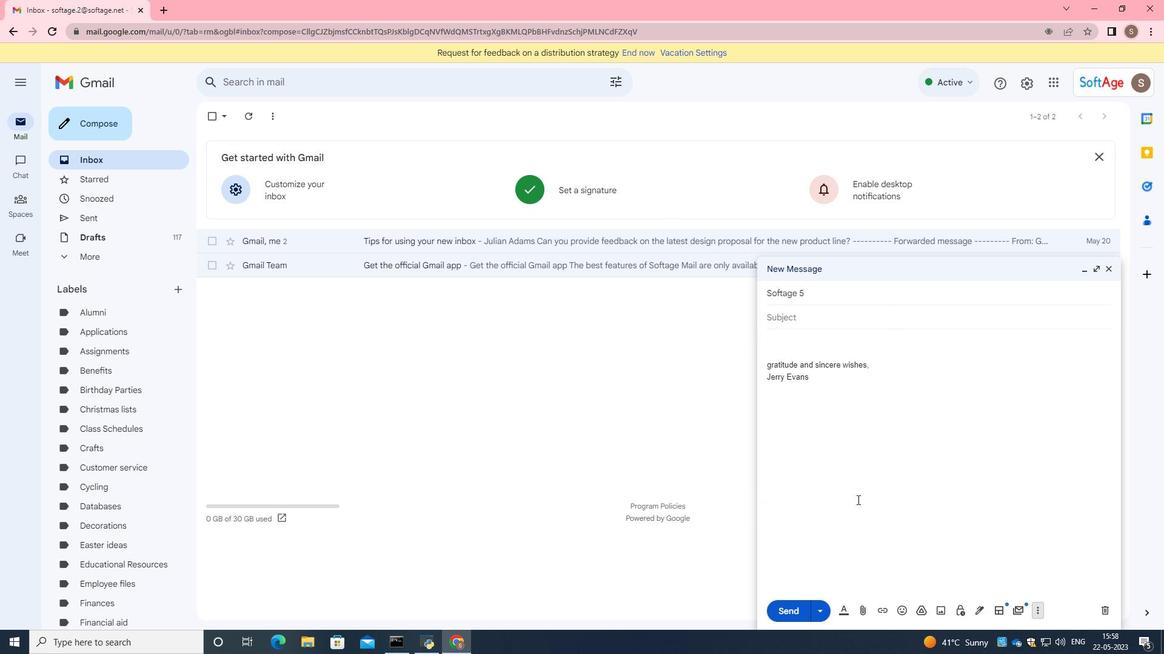 
